 Task: Open Card Fitness Review in Board Public Affairs Campaign Management to Workspace Change Management Consulting and add a team member Softage.2@softage.net, a label Orange, a checklist Embroidery, an attachment from your computer, a color Orange and finally, add a card description 'Research and apply for relevant industry certifications' and a comment 'We should approach this task with a sense of ownership, taking pride in our work and its impact on the project.'. Add a start date 'Jan 02, 1900' with a due date 'Jan 09, 1900'
Action: Mouse moved to (76, 320)
Screenshot: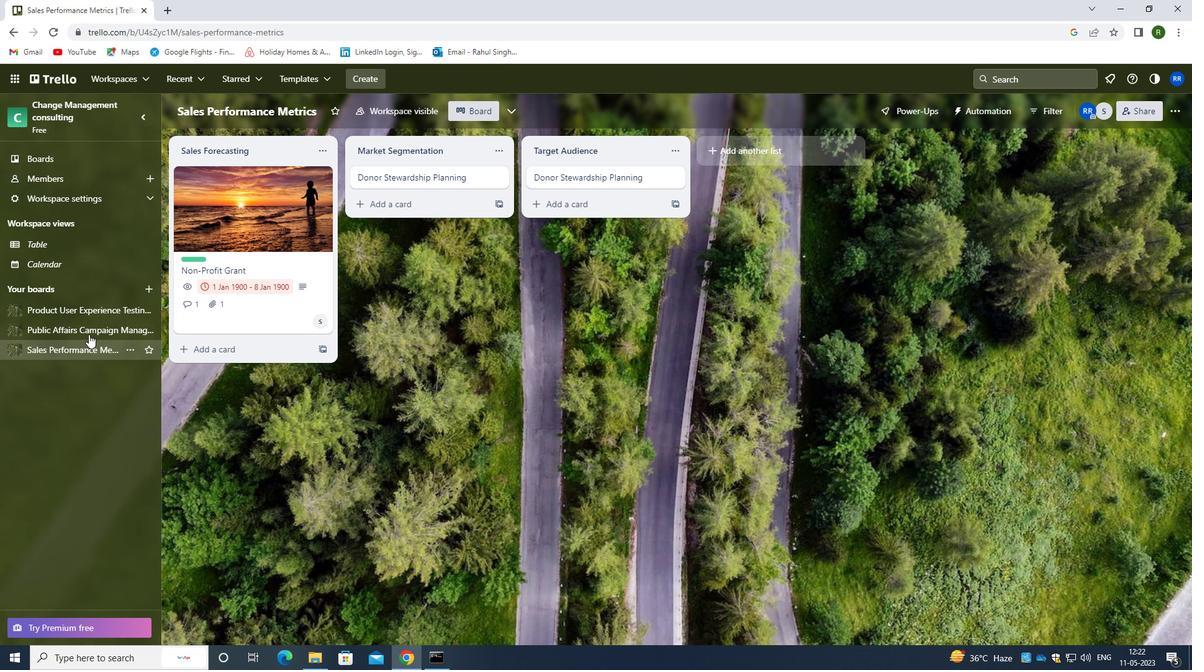 
Action: Mouse pressed left at (76, 320)
Screenshot: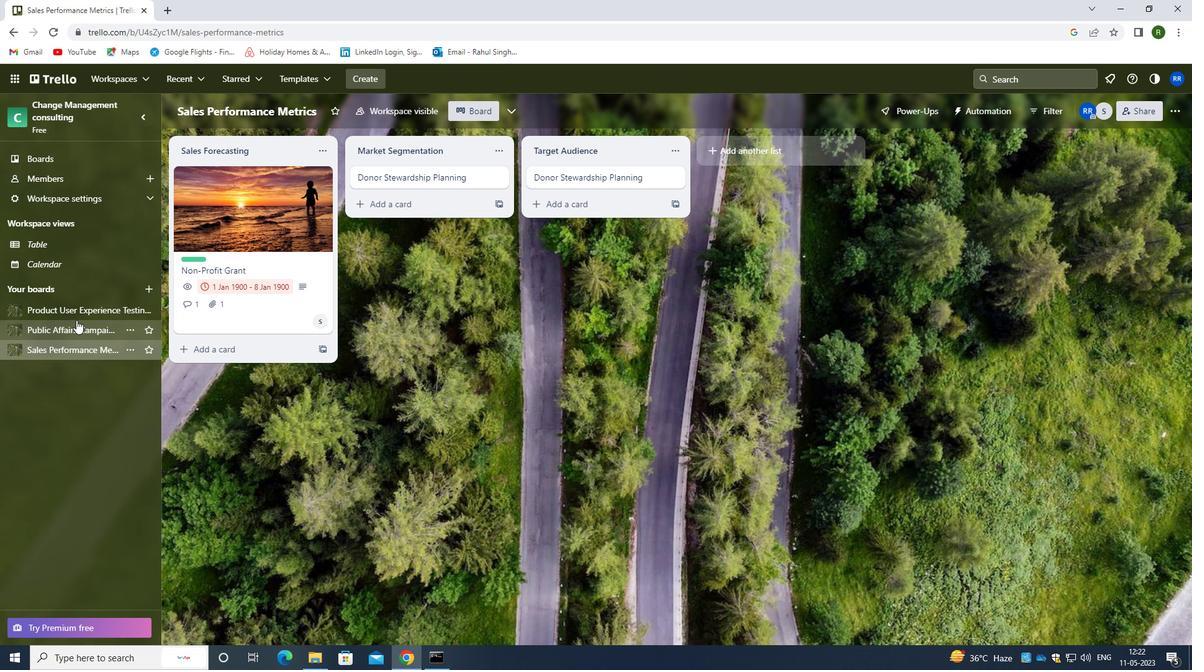 
Action: Mouse moved to (319, 176)
Screenshot: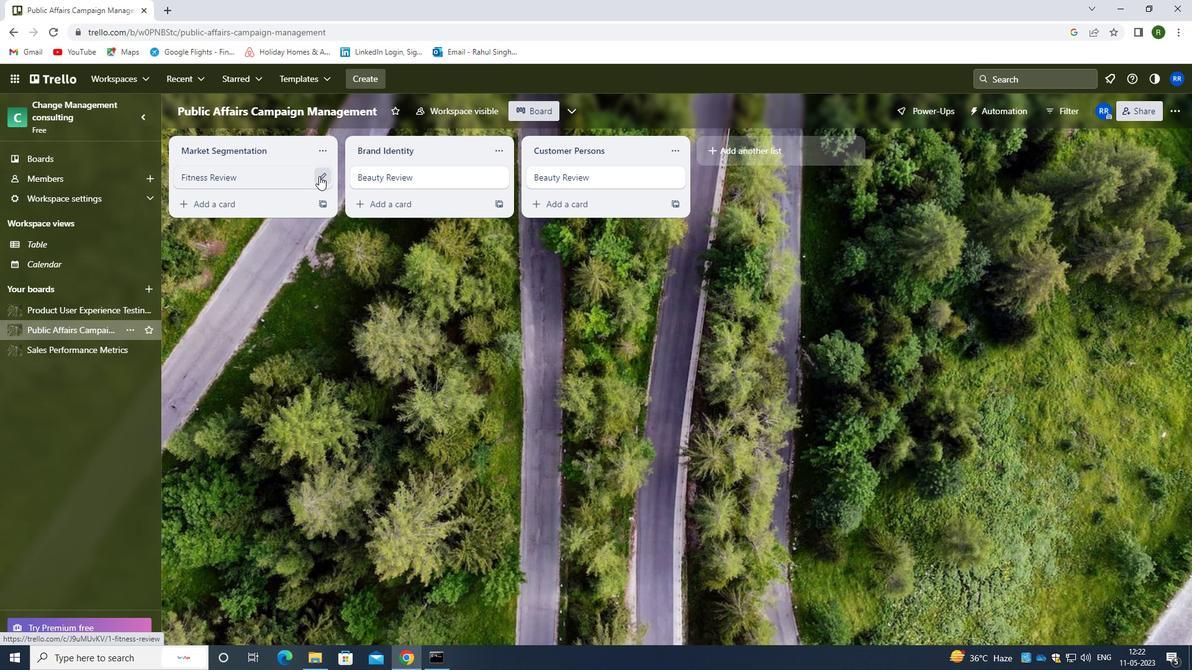 
Action: Mouse pressed left at (319, 176)
Screenshot: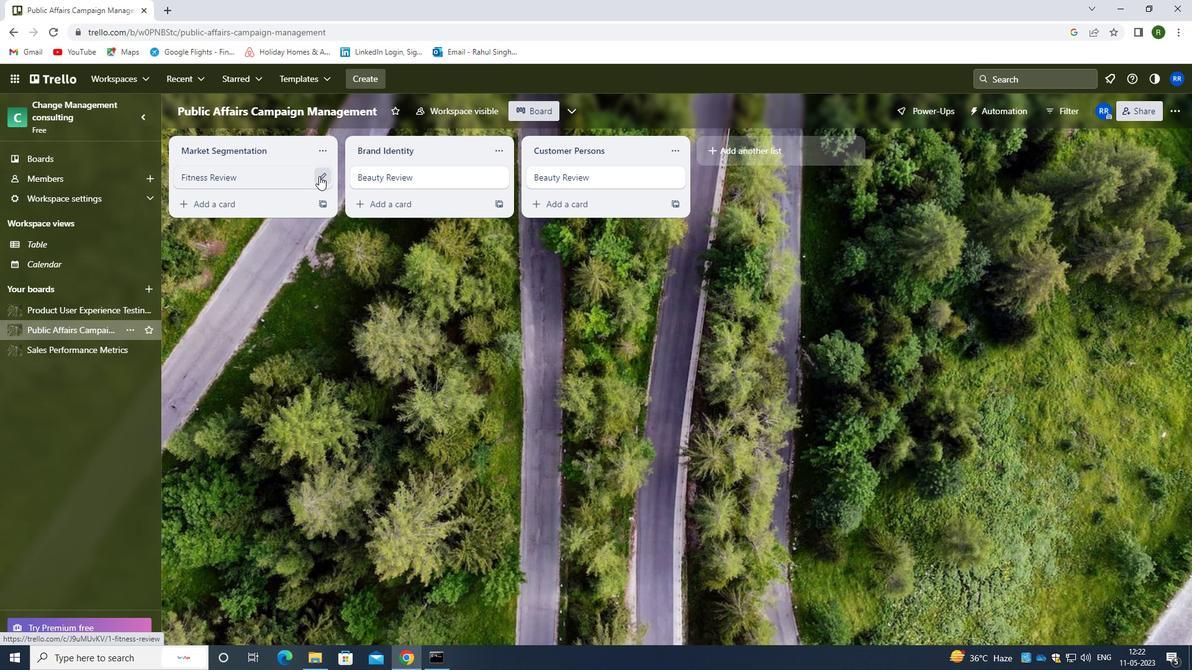 
Action: Mouse moved to (388, 181)
Screenshot: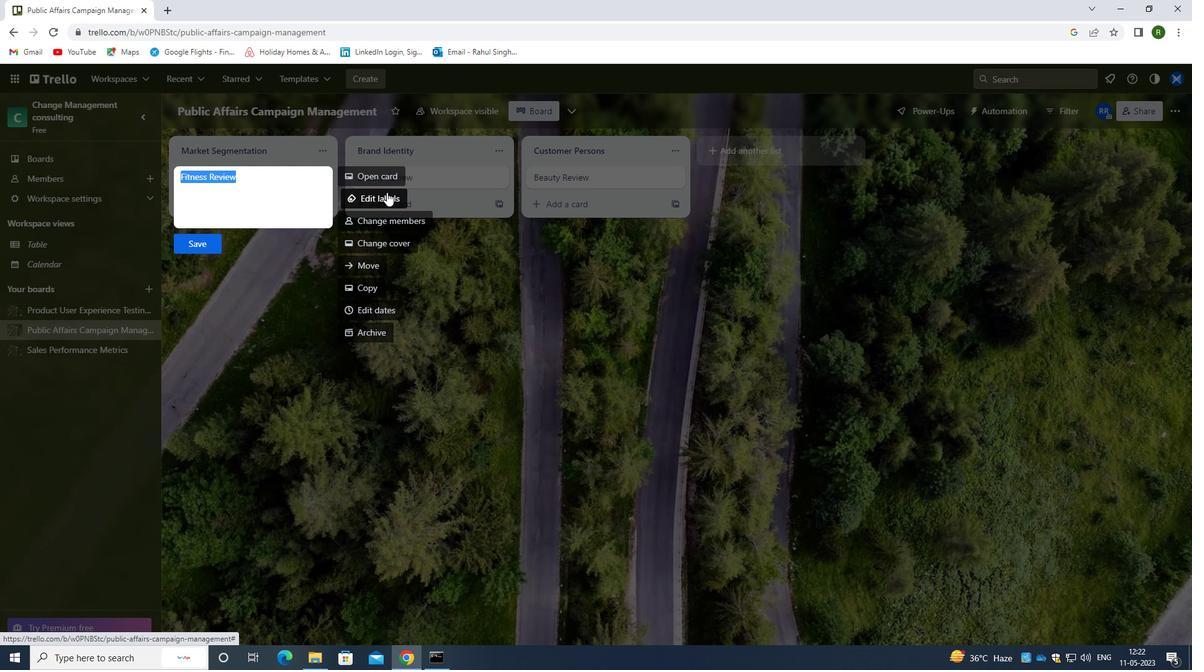 
Action: Mouse pressed left at (388, 181)
Screenshot: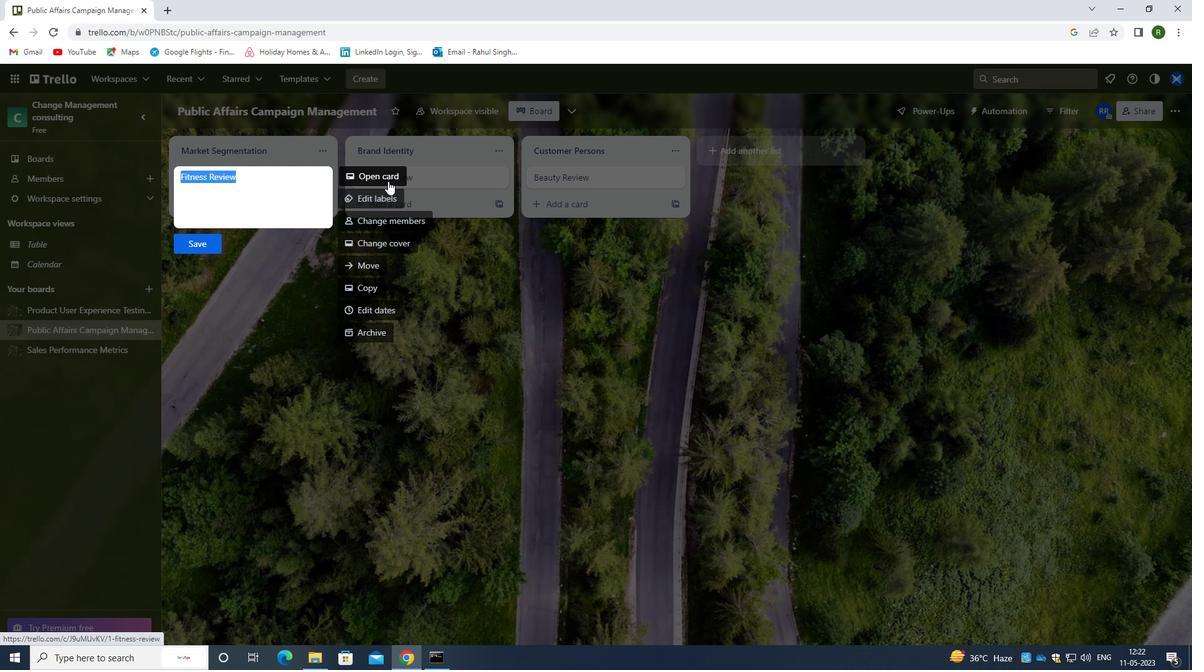 
Action: Mouse moved to (743, 172)
Screenshot: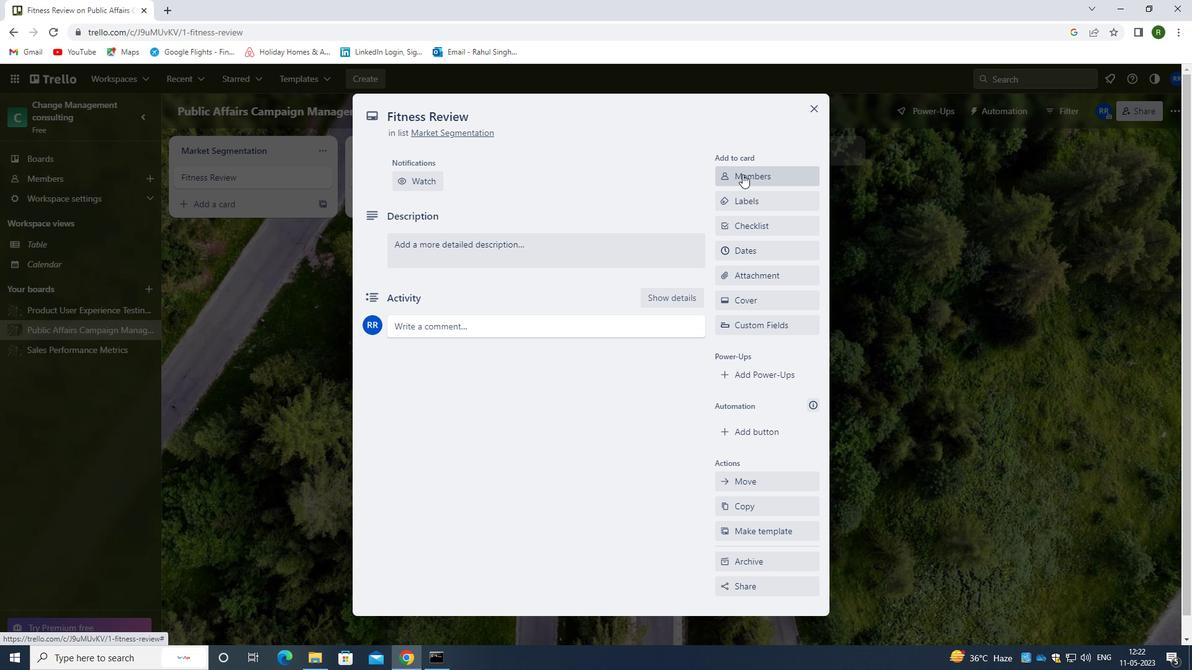
Action: Mouse pressed left at (743, 172)
Screenshot: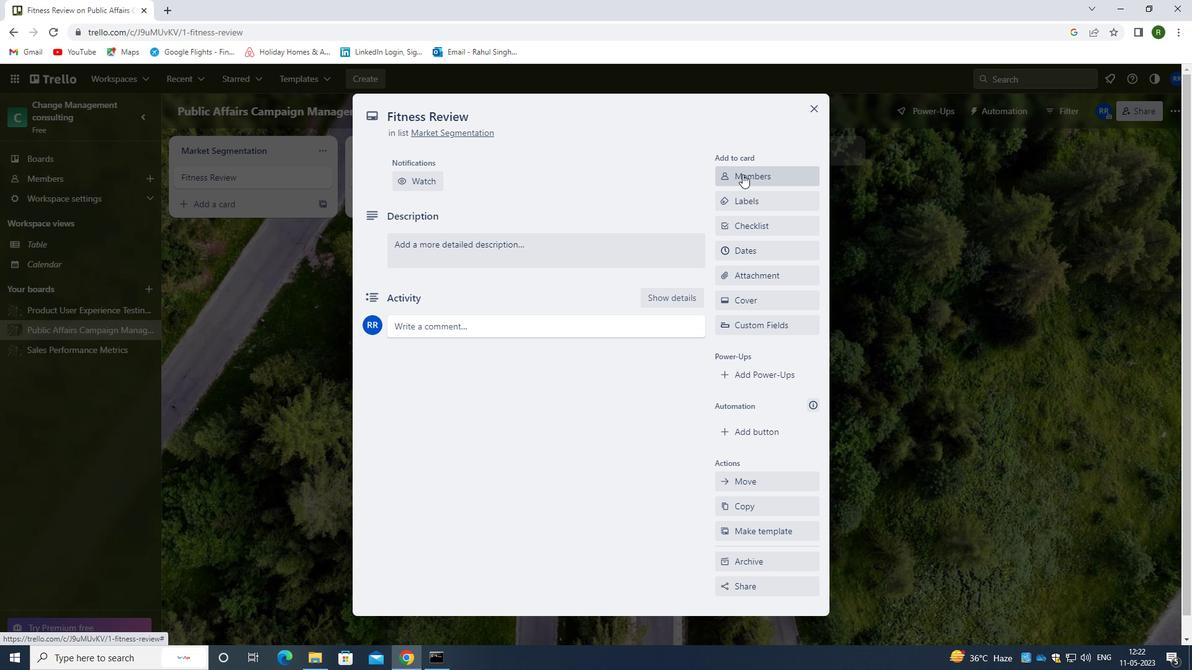 
Action: Mouse moved to (747, 230)
Screenshot: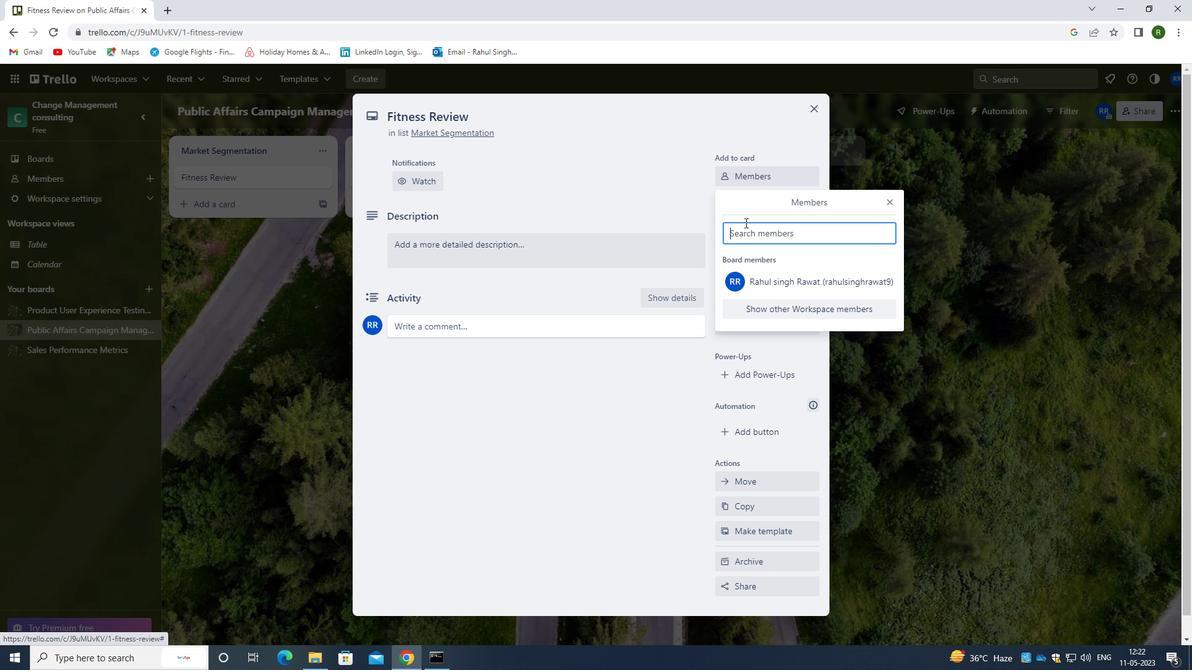 
Action: Mouse pressed left at (747, 230)
Screenshot: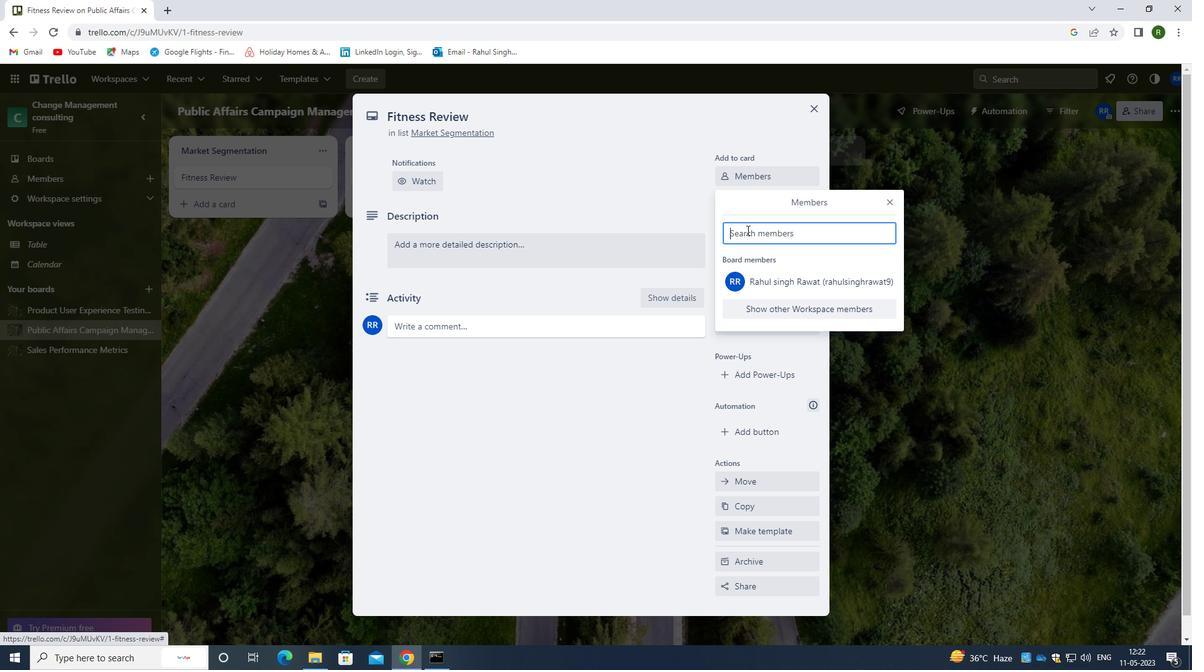 
Action: Mouse moved to (684, 203)
Screenshot: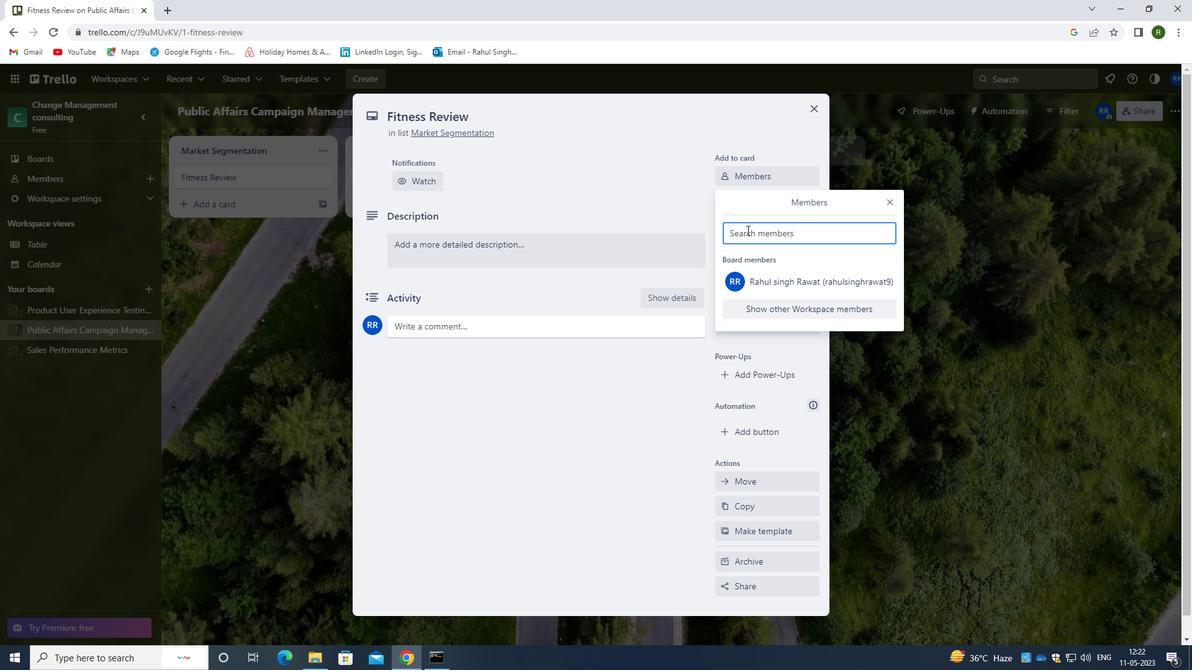 
Action: Key pressed <Key.caps_lock>s<Key.caps_lock>oftage.2<Key.shift>@SOFTAGE.NET
Screenshot: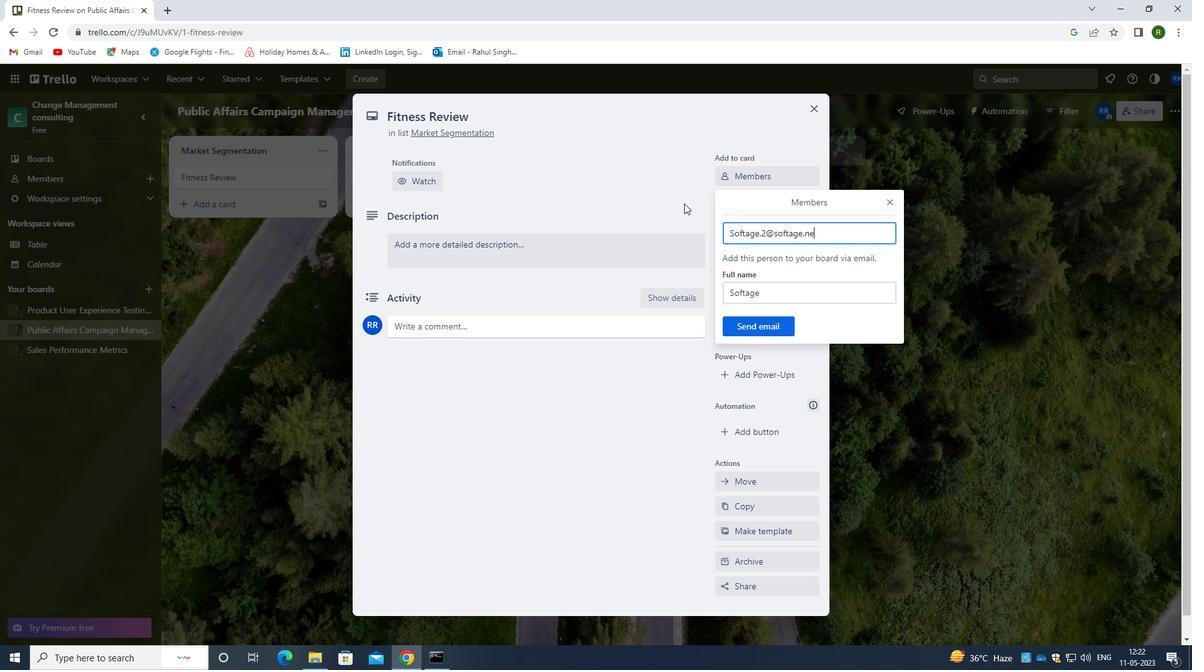
Action: Mouse moved to (772, 326)
Screenshot: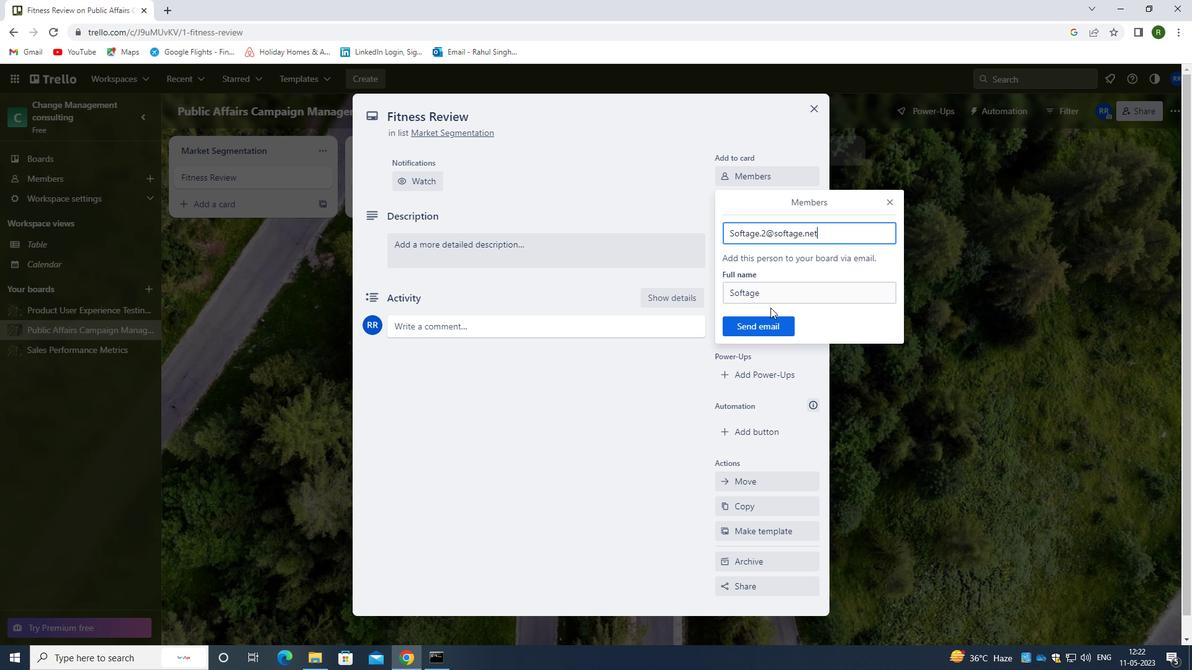 
Action: Mouse pressed left at (772, 326)
Screenshot: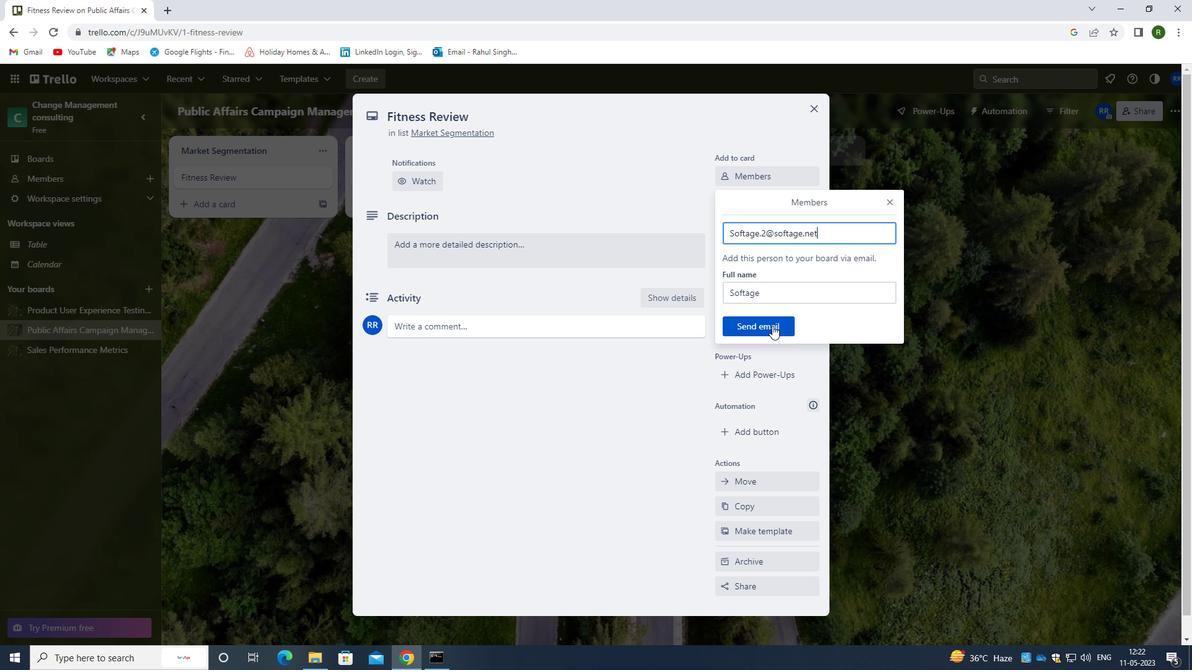 
Action: Mouse moved to (744, 247)
Screenshot: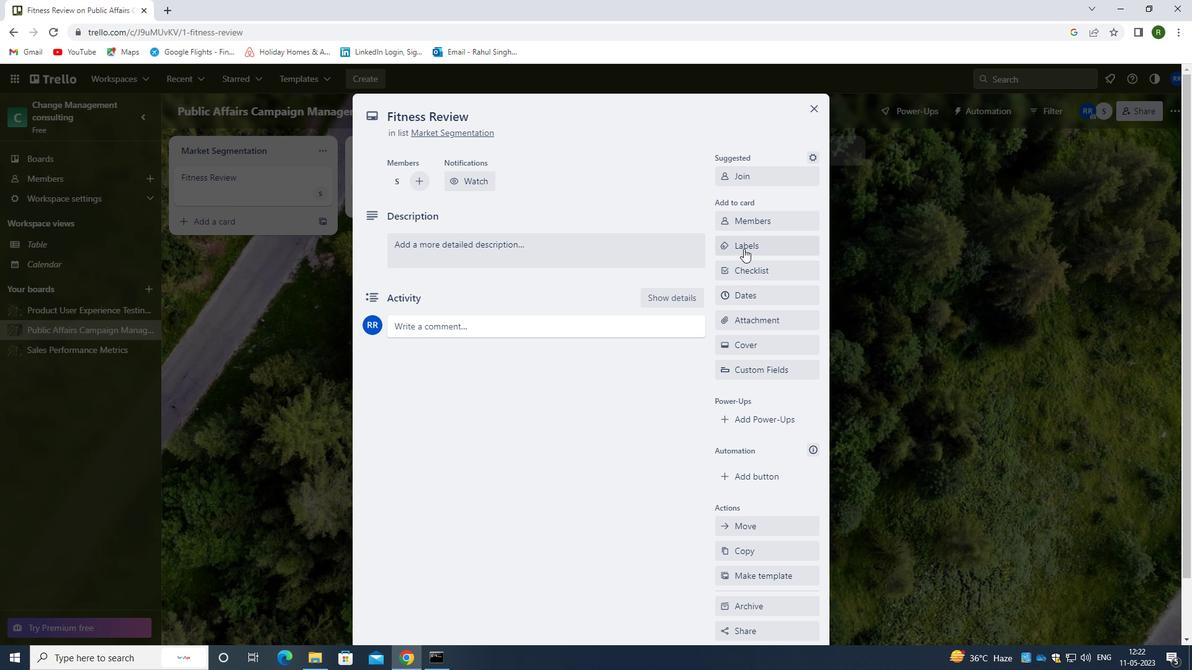 
Action: Mouse pressed left at (744, 247)
Screenshot: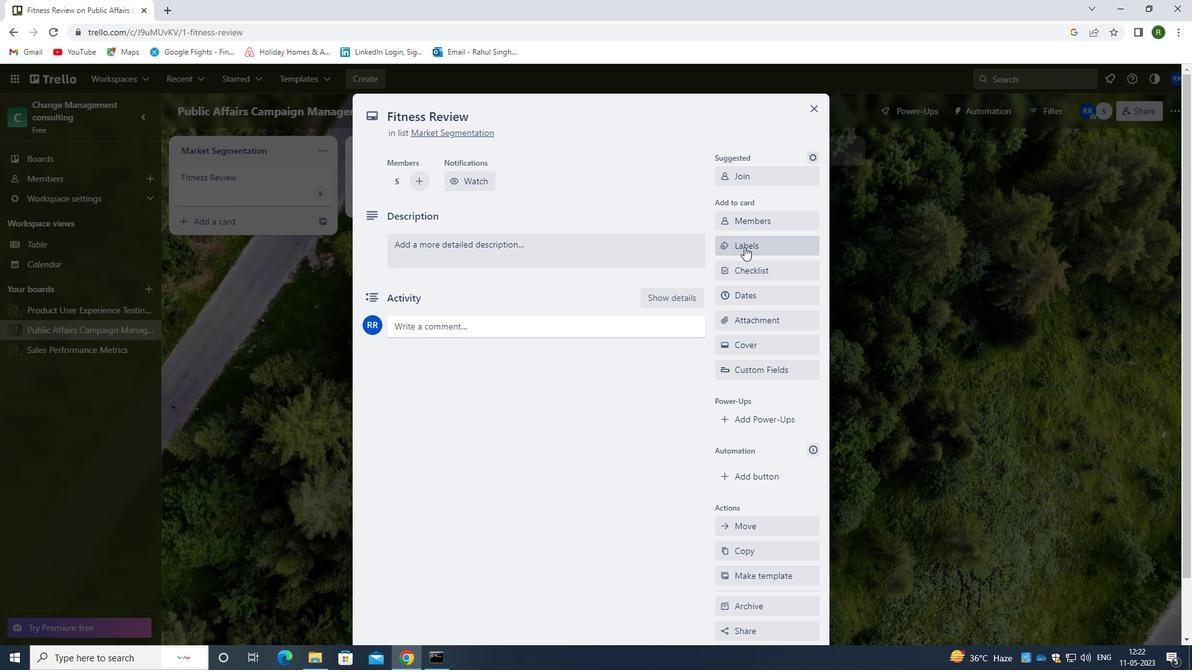 
Action: Mouse moved to (747, 293)
Screenshot: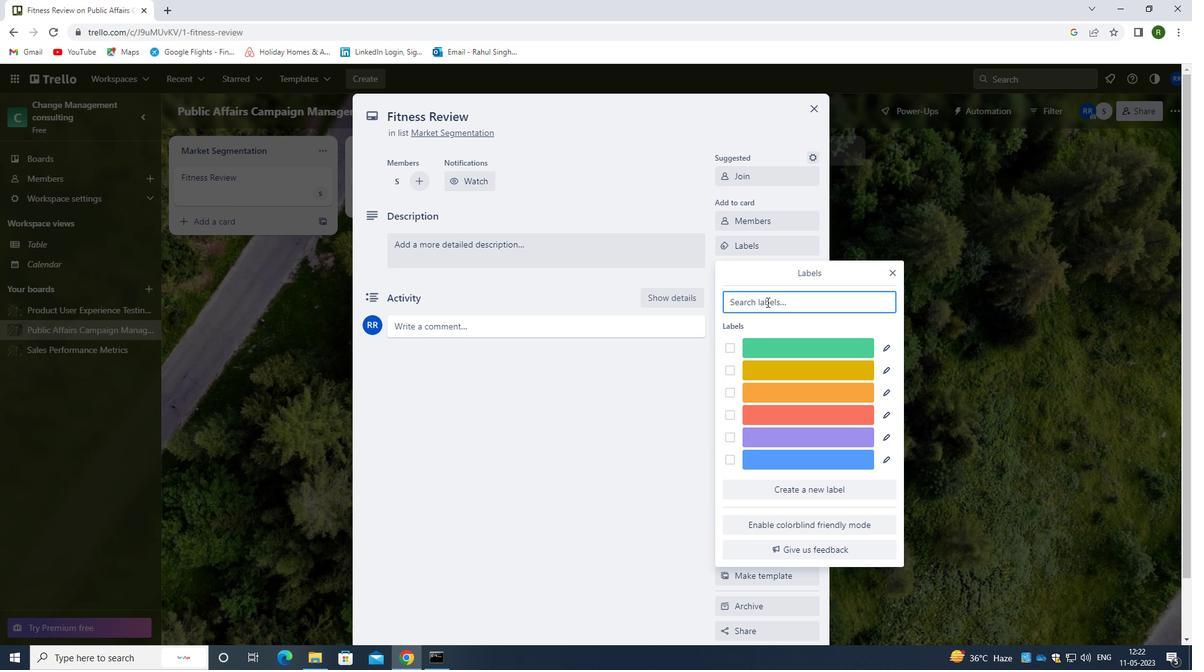 
Action: Key pressed <Key.caps_lock>O<Key.caps_lock>RANGE
Screenshot: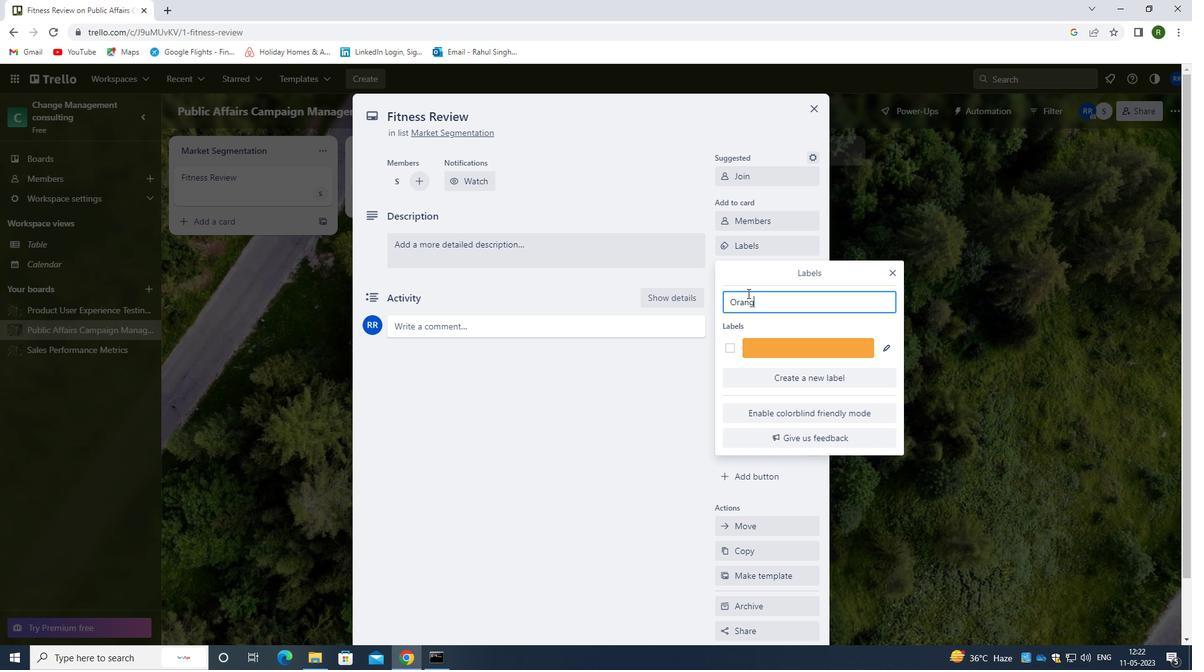 
Action: Mouse moved to (732, 346)
Screenshot: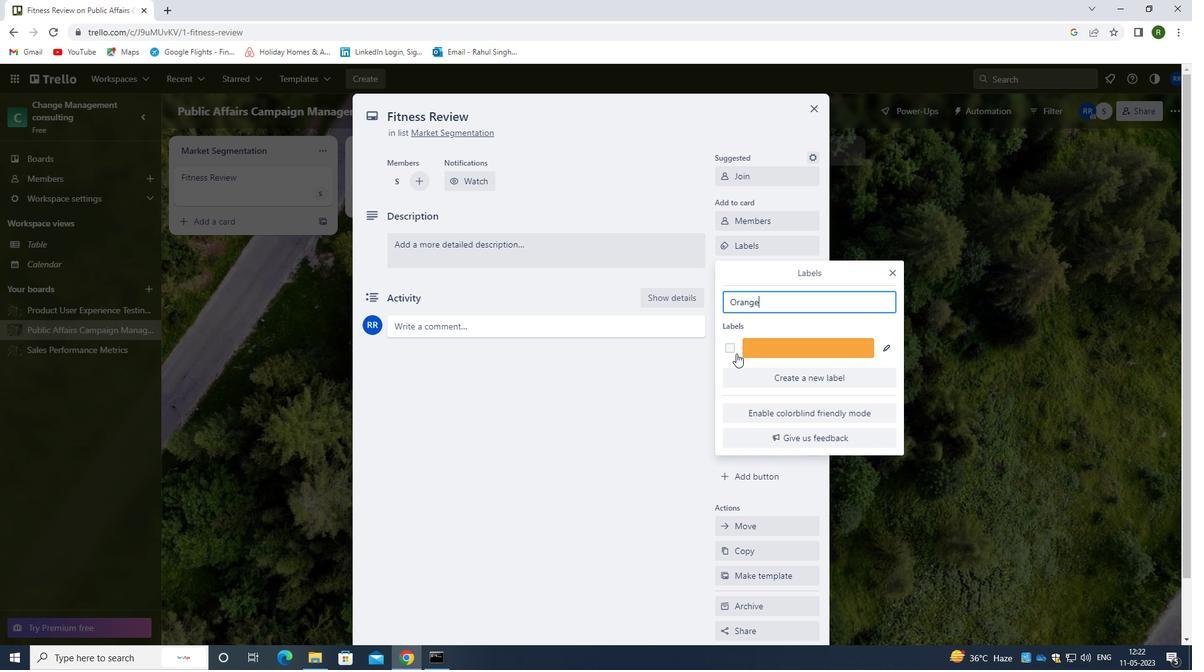 
Action: Mouse pressed left at (732, 346)
Screenshot: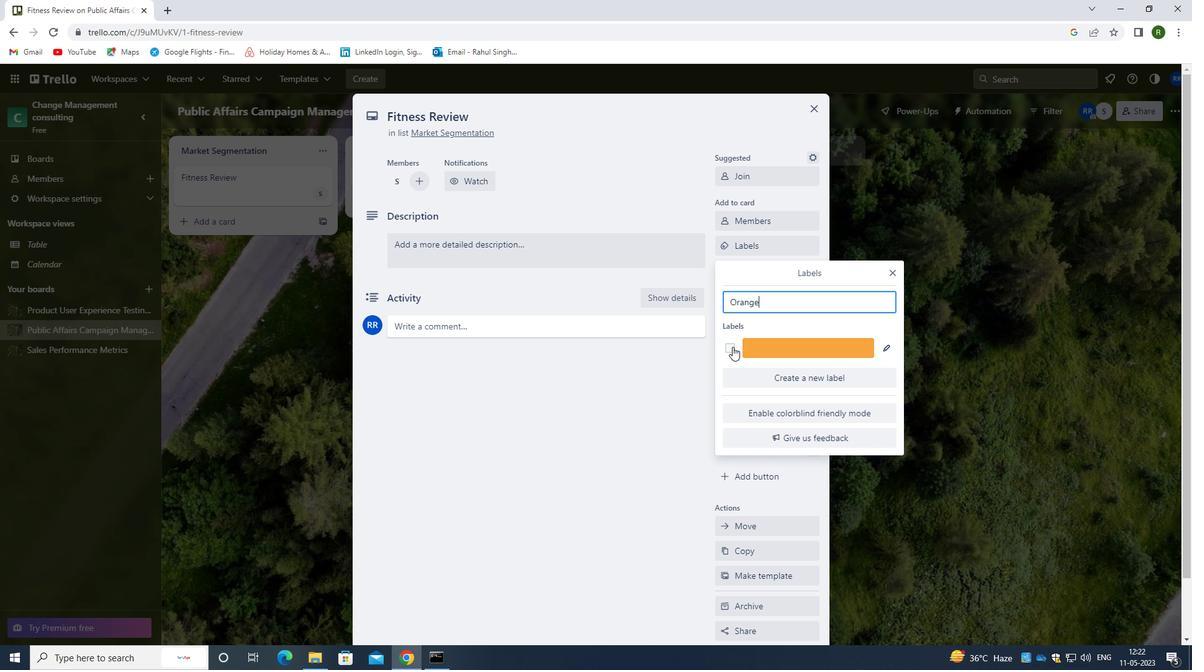 
Action: Mouse moved to (896, 273)
Screenshot: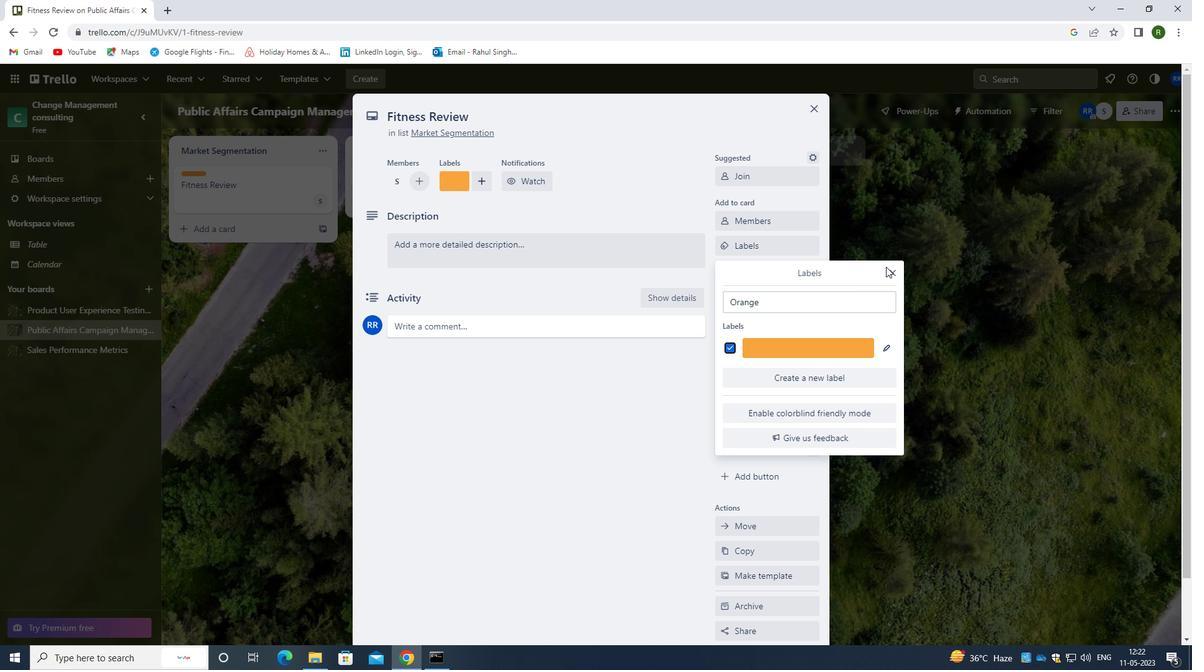 
Action: Mouse pressed left at (896, 273)
Screenshot: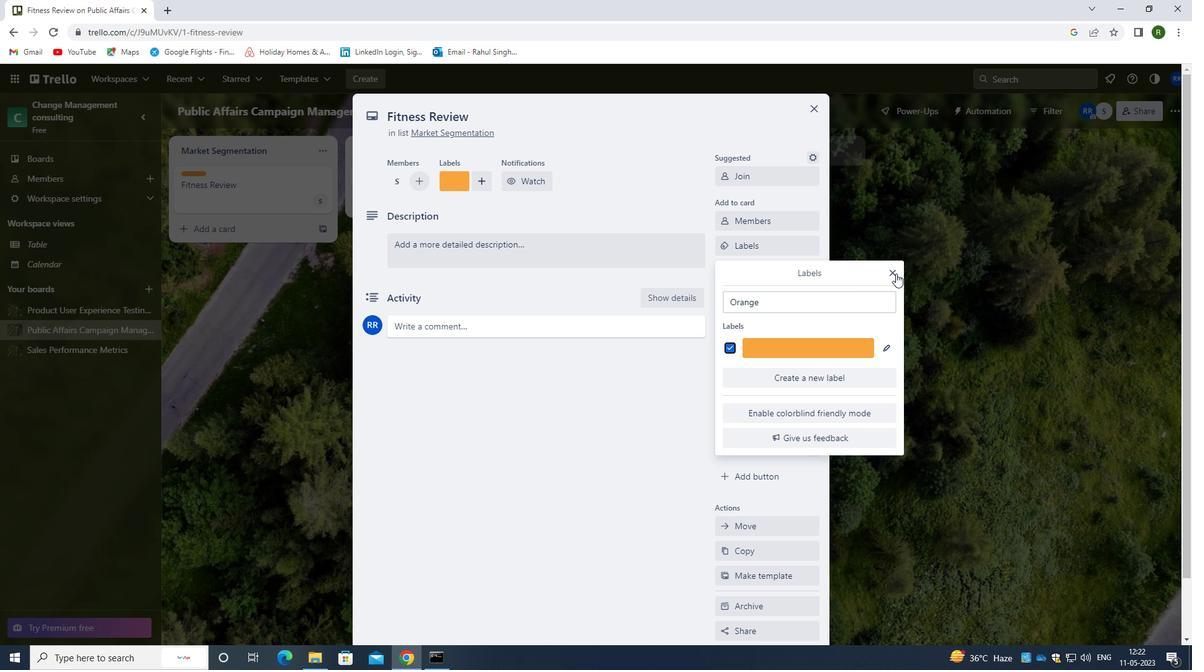 
Action: Mouse moved to (761, 270)
Screenshot: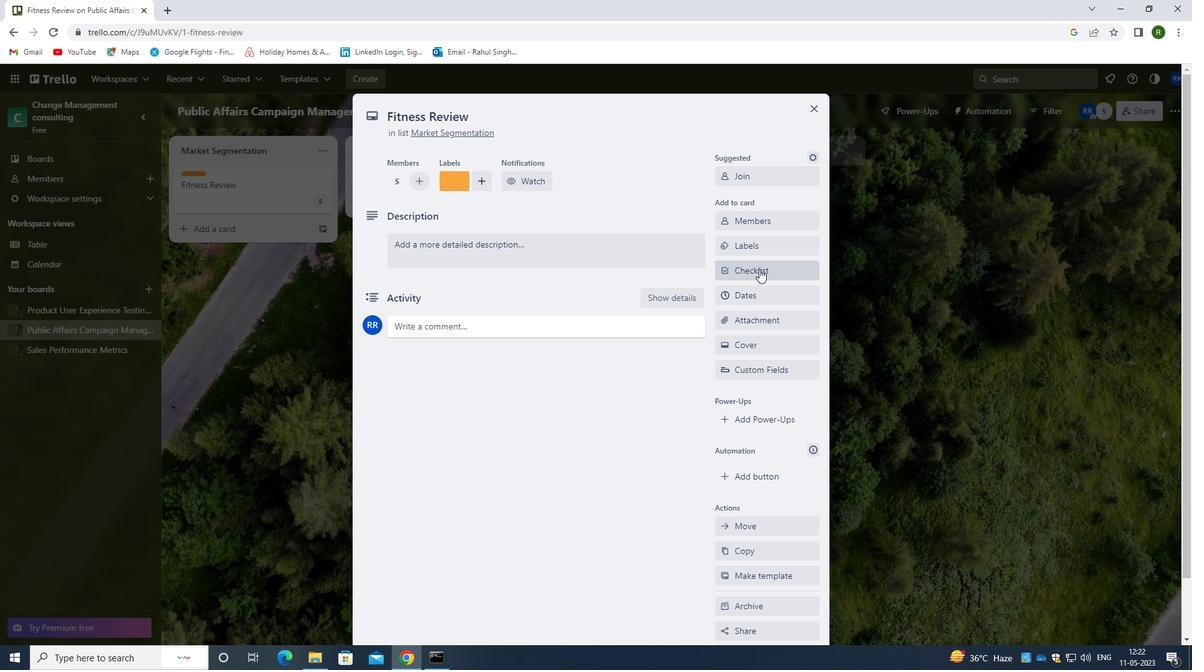 
Action: Mouse pressed left at (761, 270)
Screenshot: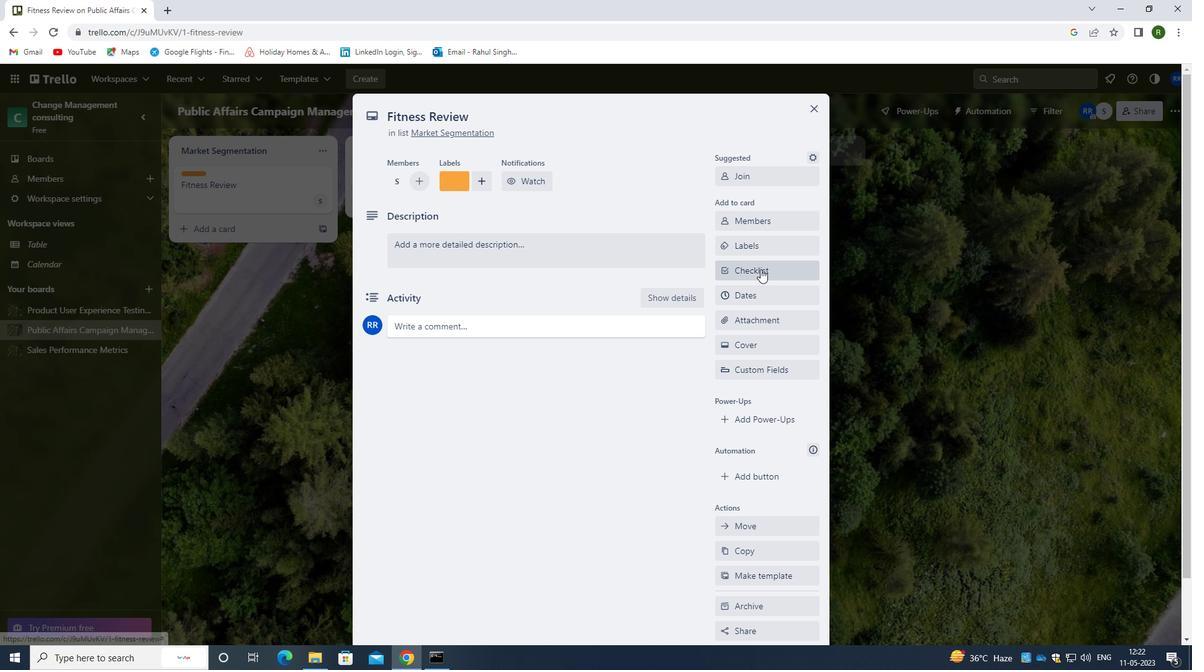 
Action: Mouse moved to (782, 331)
Screenshot: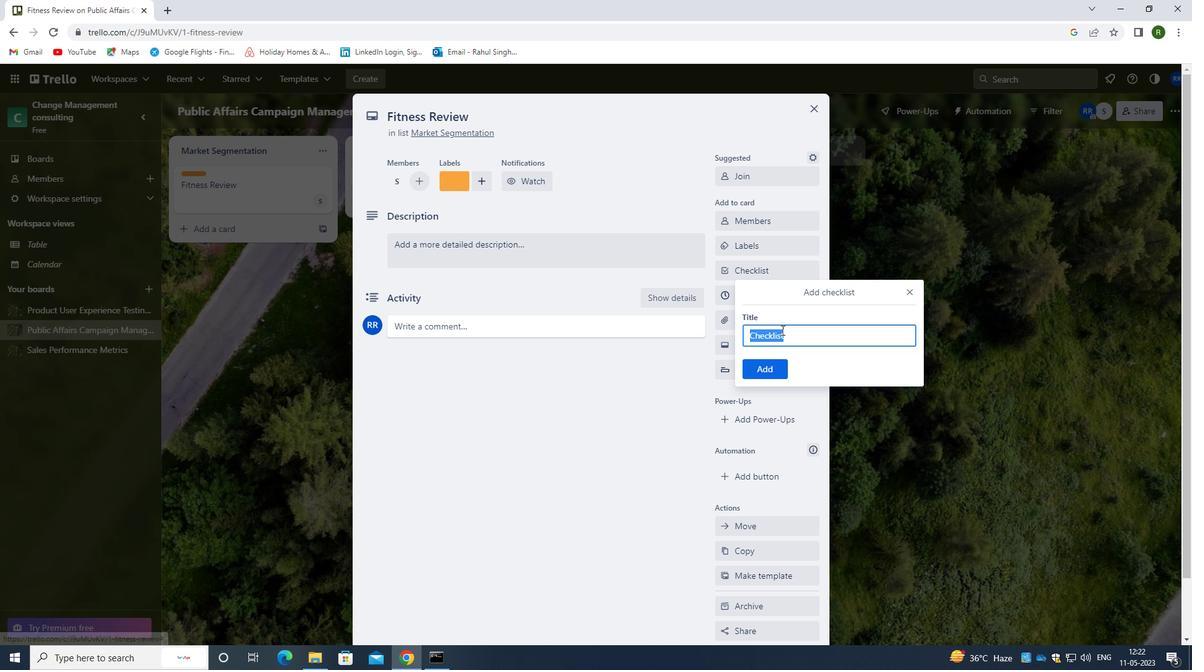
Action: Key pressed <Key.backspace><Key.caps_lock>E<Key.caps_lock>MBROIDERY
Screenshot: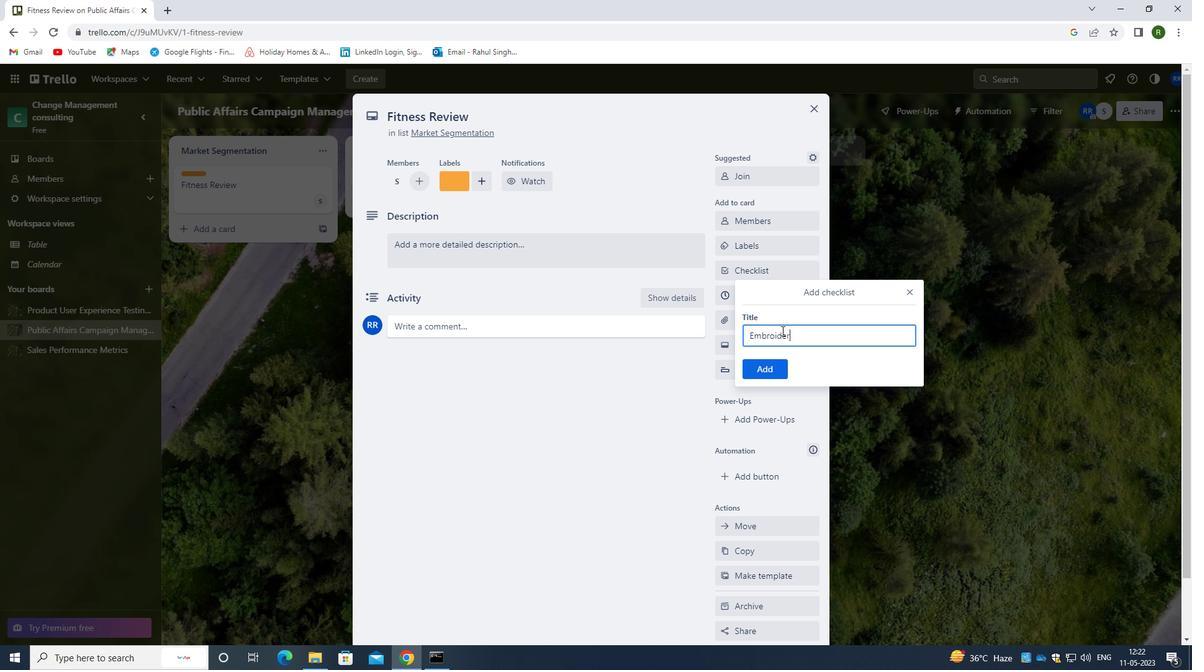 
Action: Mouse moved to (770, 374)
Screenshot: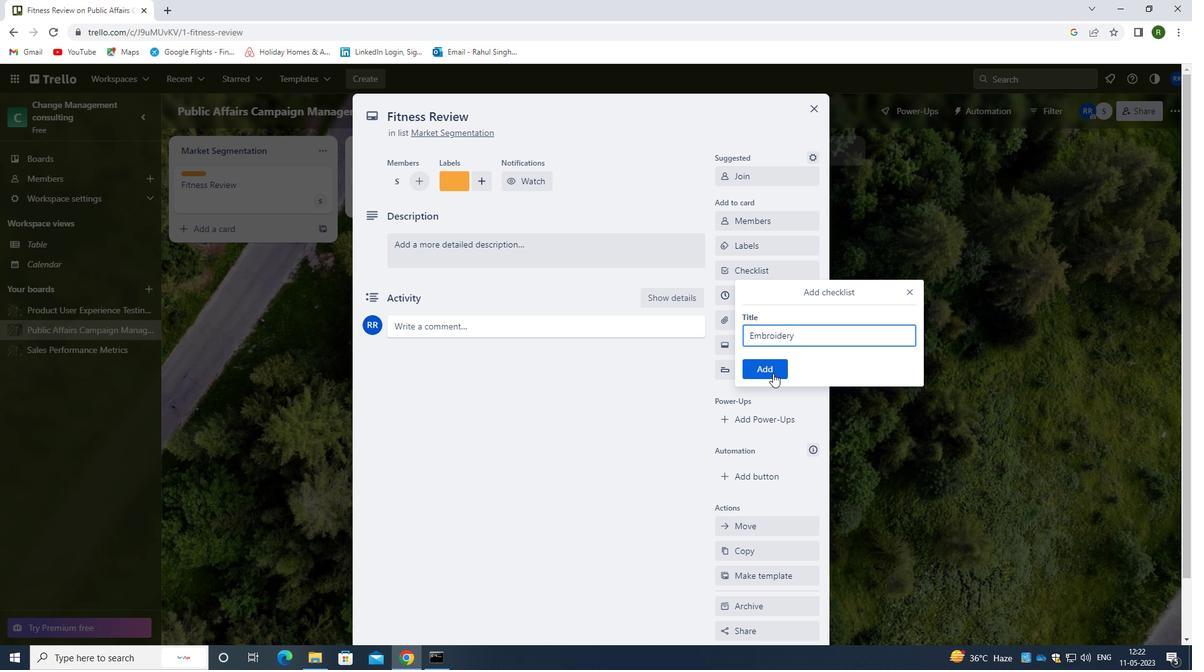 
Action: Mouse pressed left at (770, 374)
Screenshot: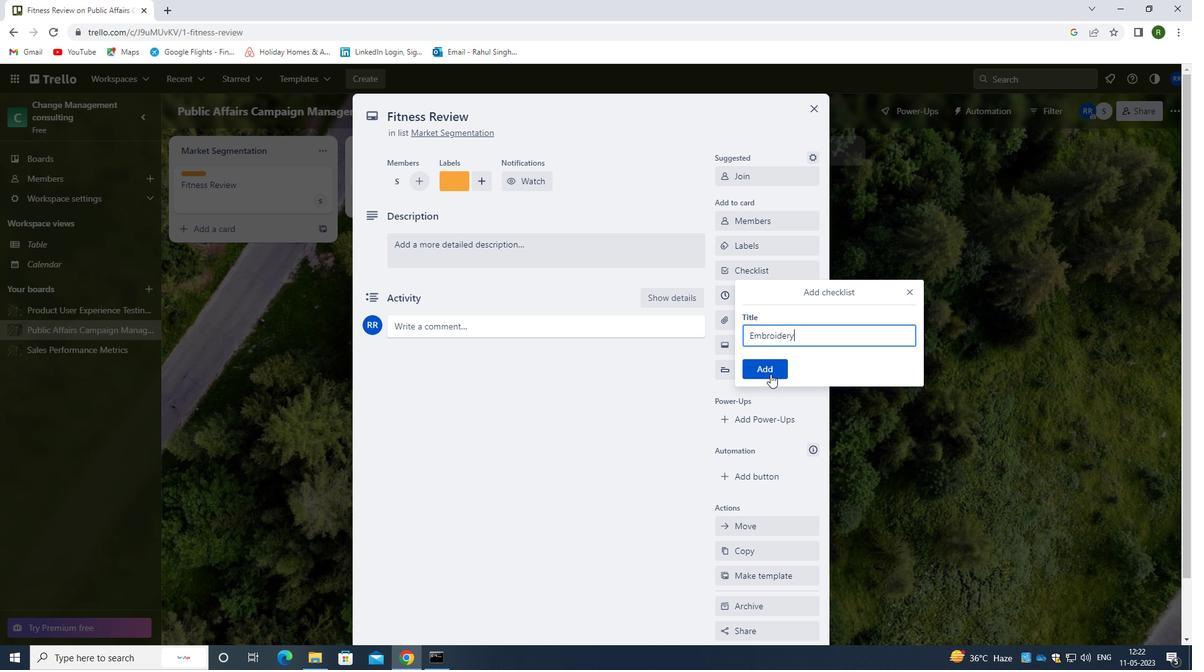 
Action: Mouse moved to (762, 319)
Screenshot: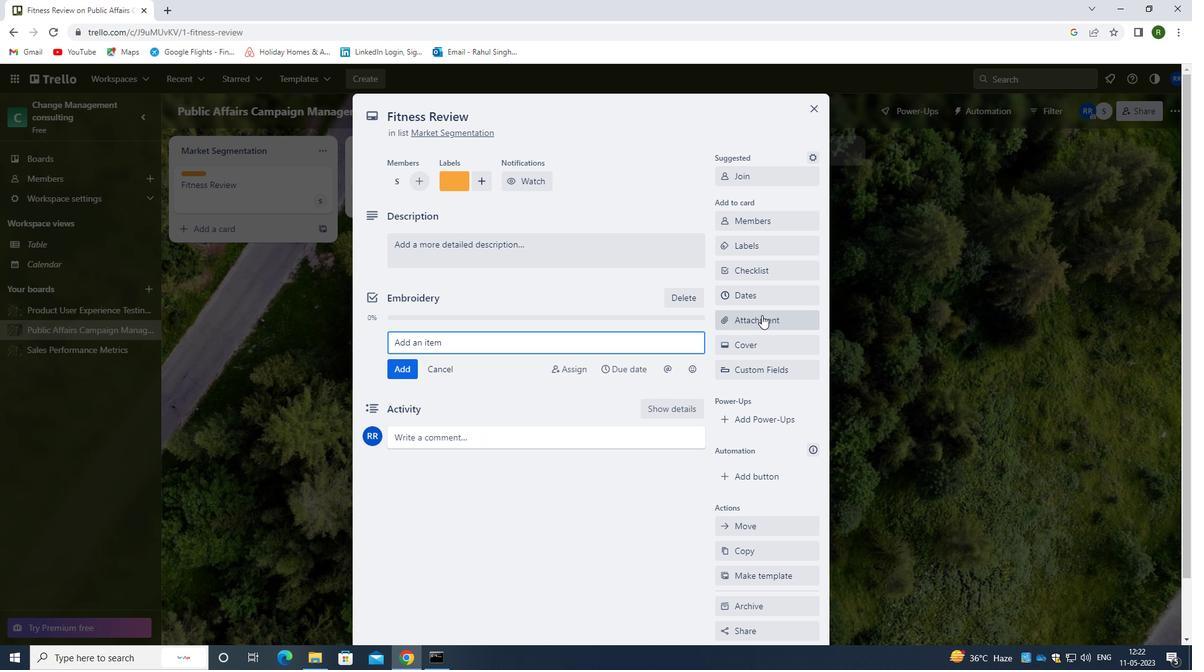 
Action: Mouse pressed left at (762, 319)
Screenshot: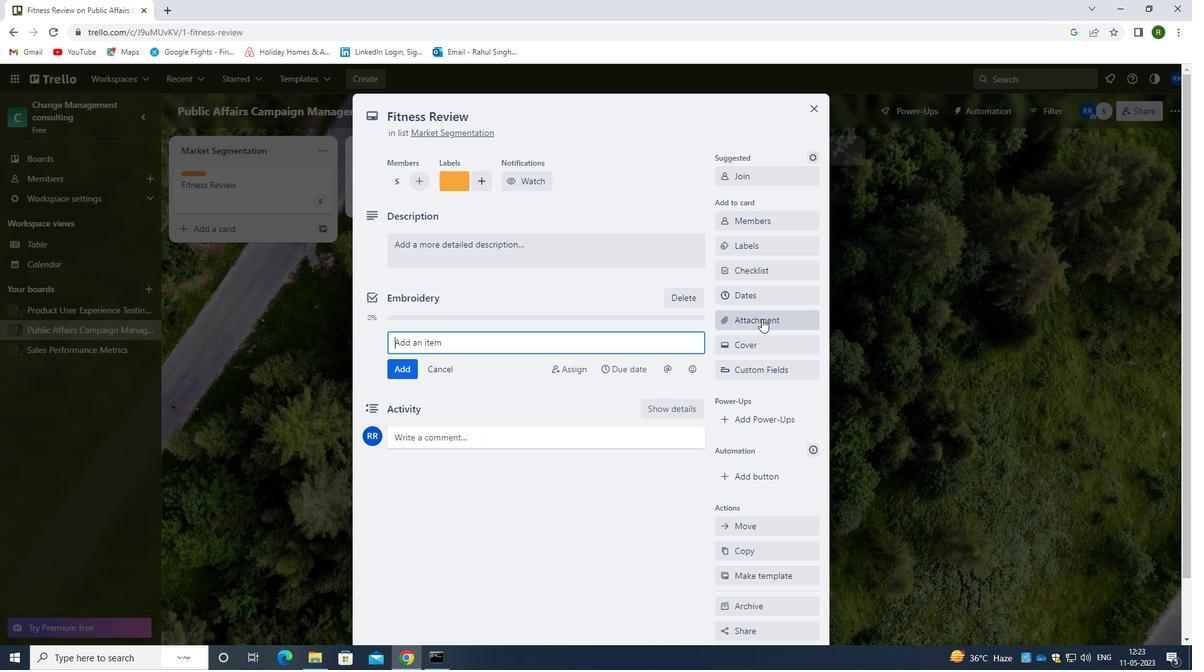 
Action: Mouse moved to (754, 374)
Screenshot: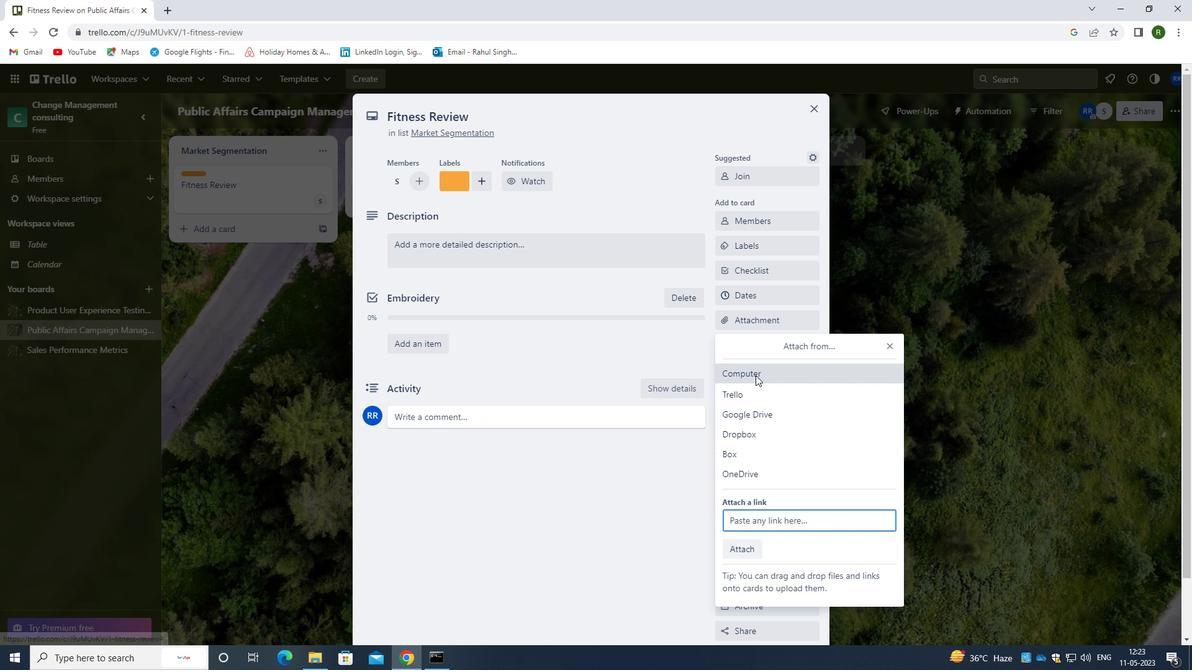 
Action: Mouse pressed left at (754, 374)
Screenshot: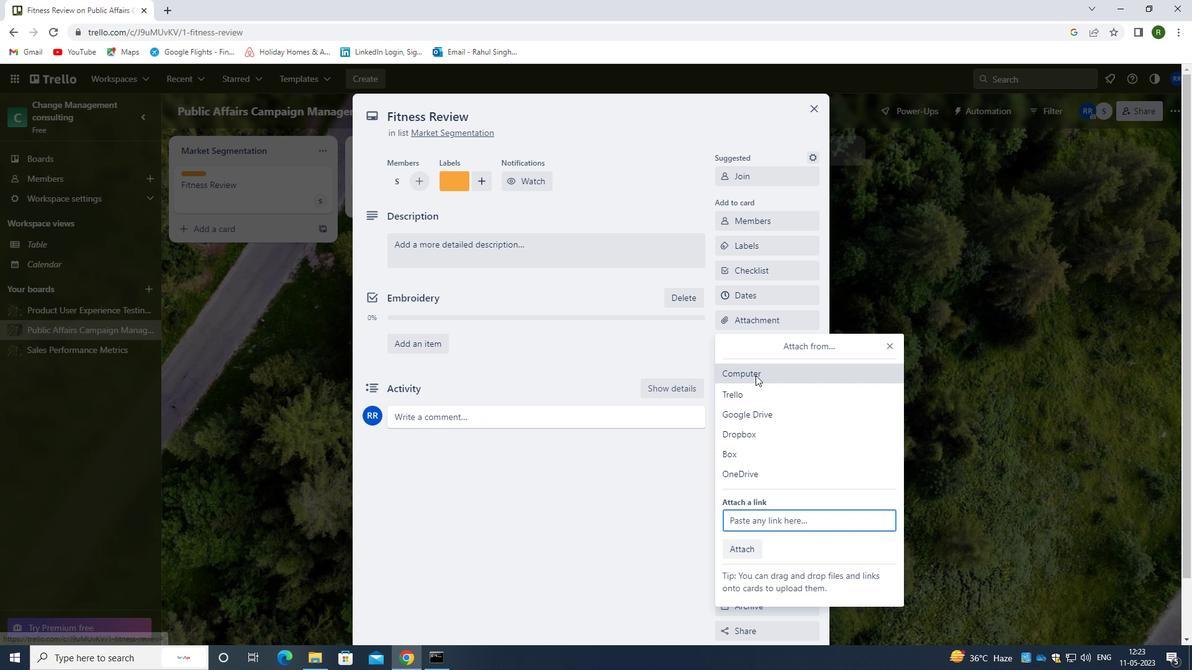 
Action: Mouse moved to (218, 131)
Screenshot: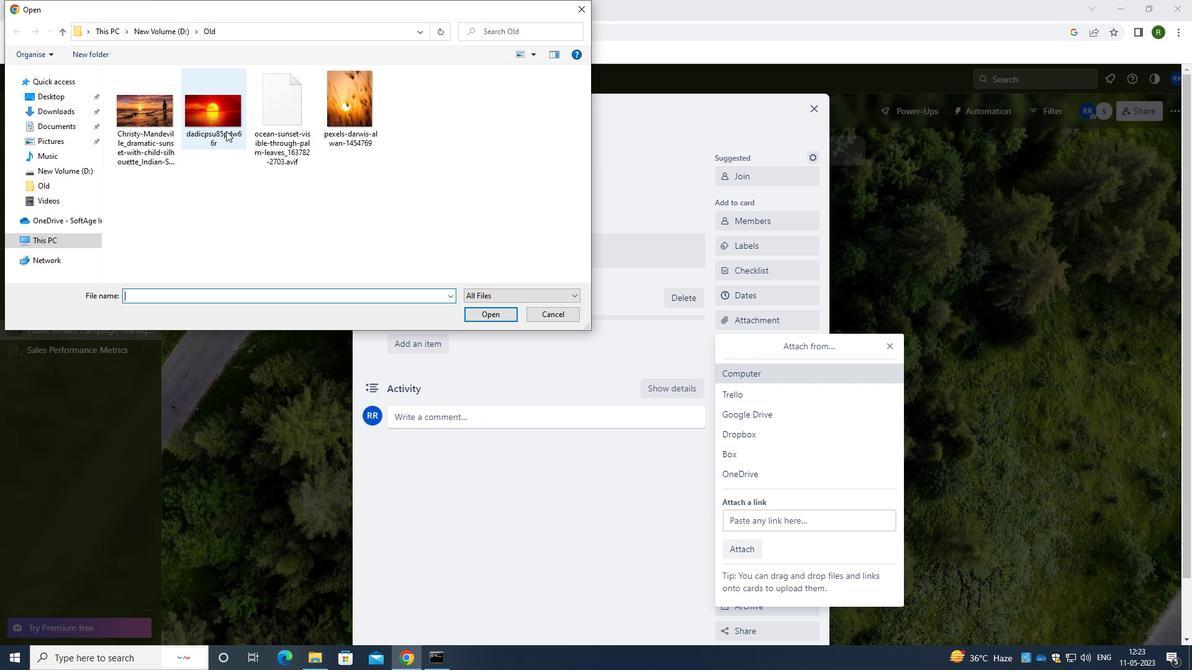 
Action: Mouse pressed left at (218, 131)
Screenshot: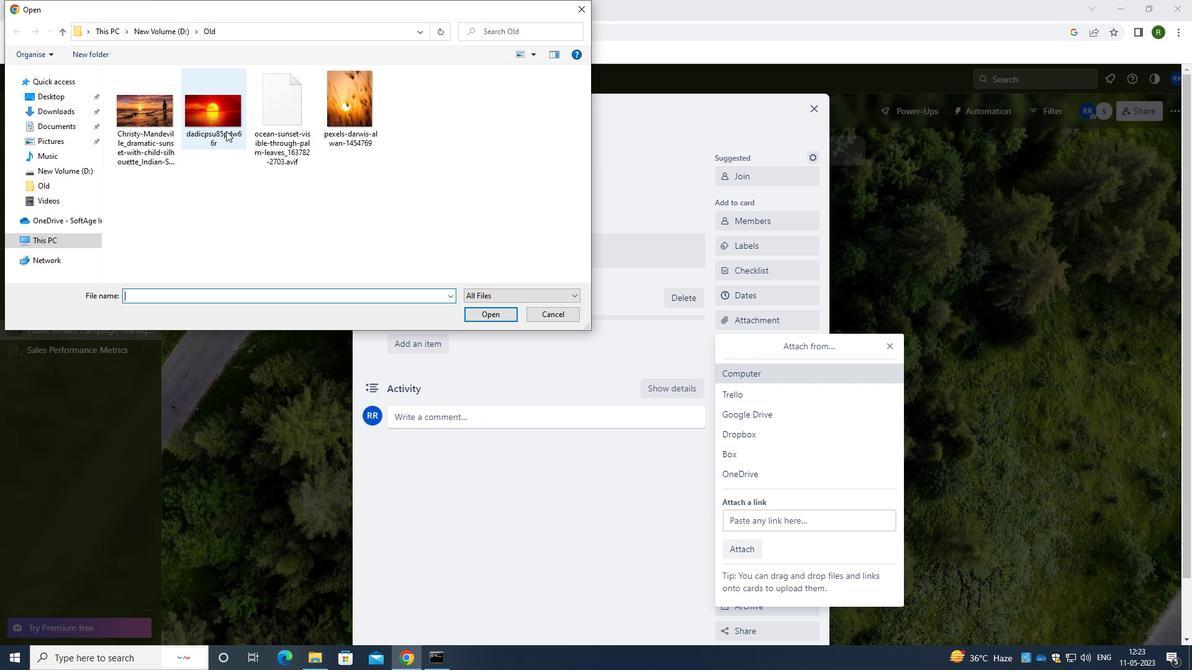 
Action: Mouse moved to (498, 313)
Screenshot: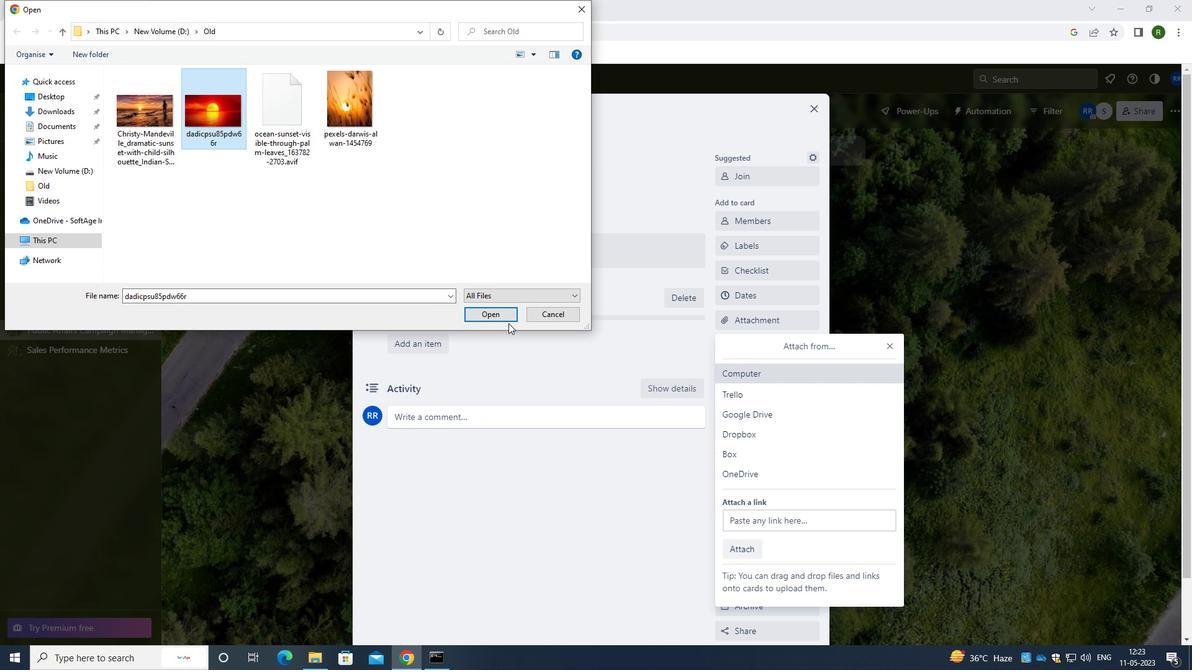 
Action: Mouse pressed left at (498, 313)
Screenshot: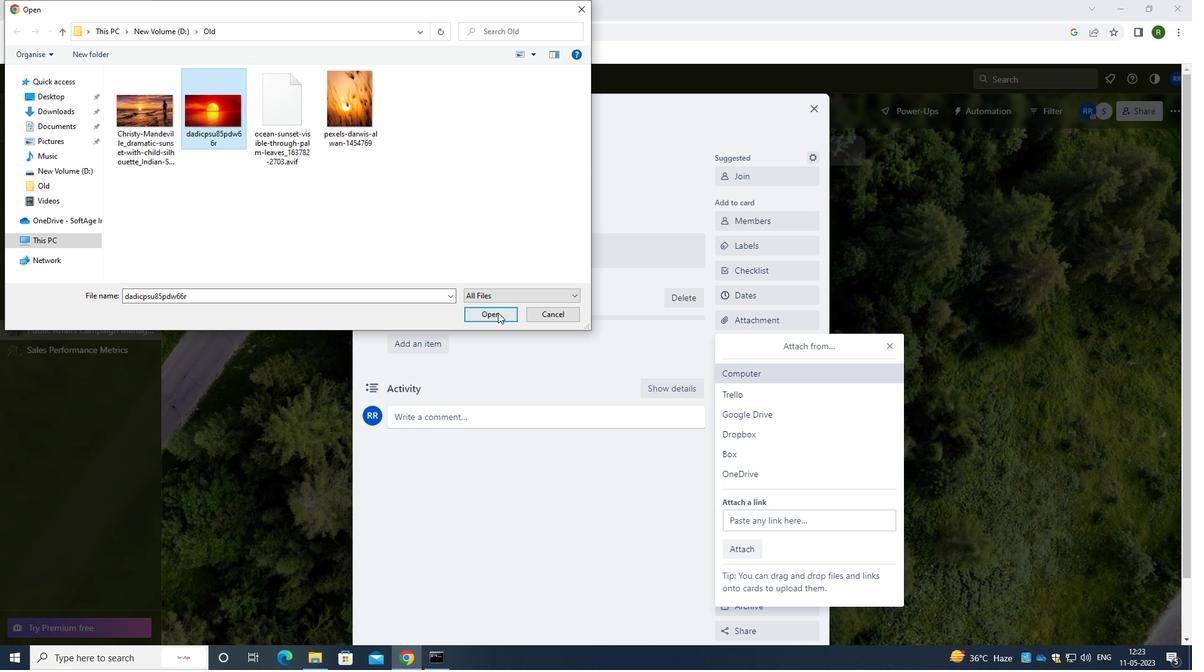 
Action: Mouse moved to (661, 396)
Screenshot: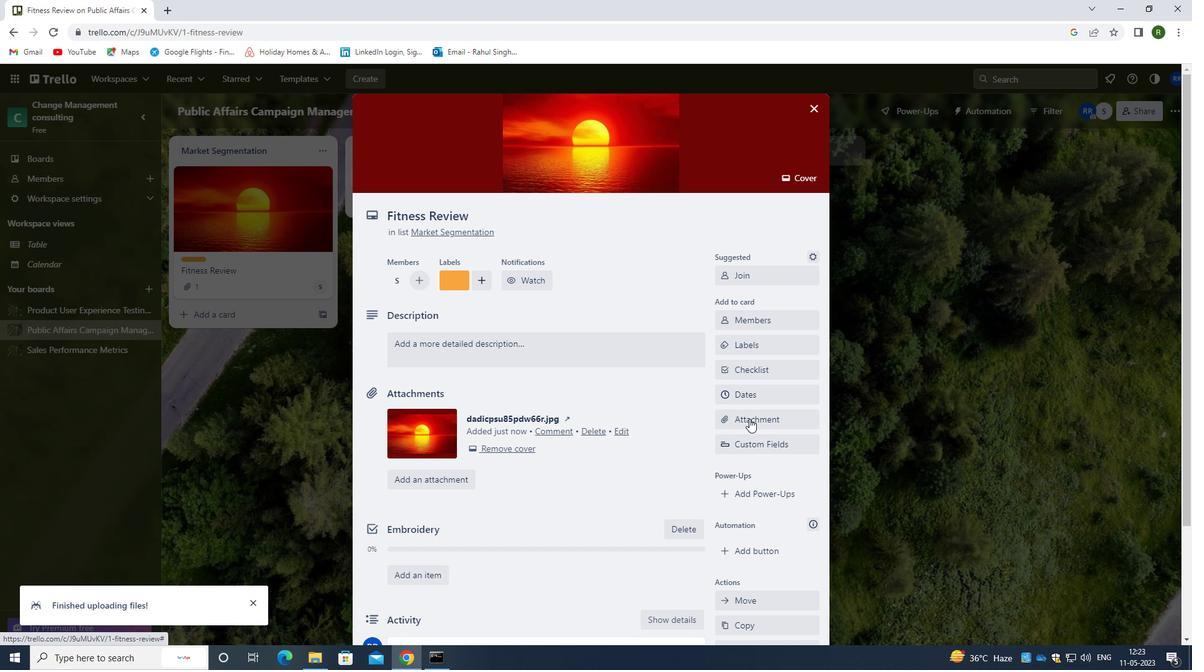 
Action: Mouse scrolled (661, 395) with delta (0, 0)
Screenshot: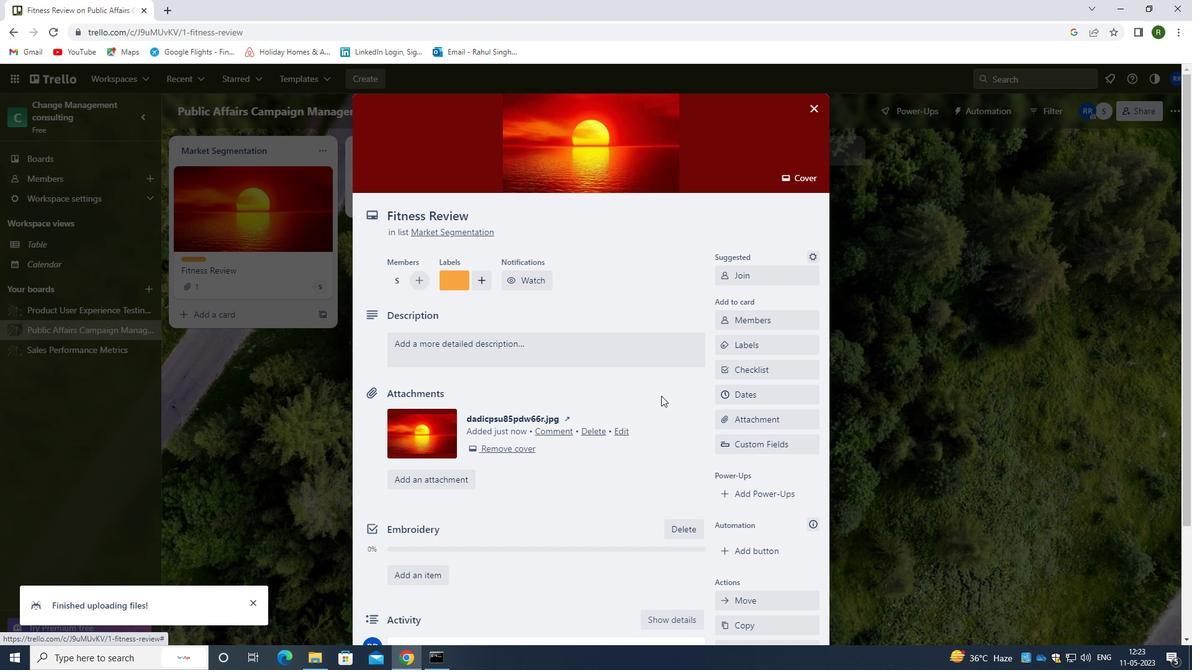 
Action: Mouse scrolled (661, 395) with delta (0, 0)
Screenshot: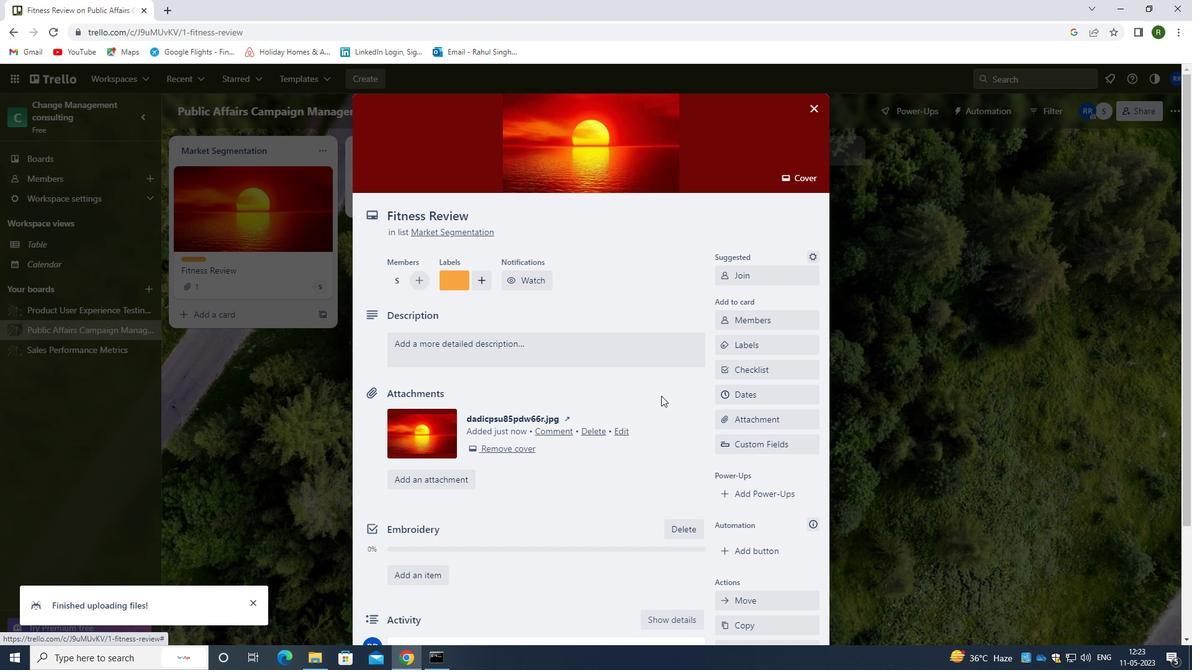 
Action: Mouse moved to (470, 218)
Screenshot: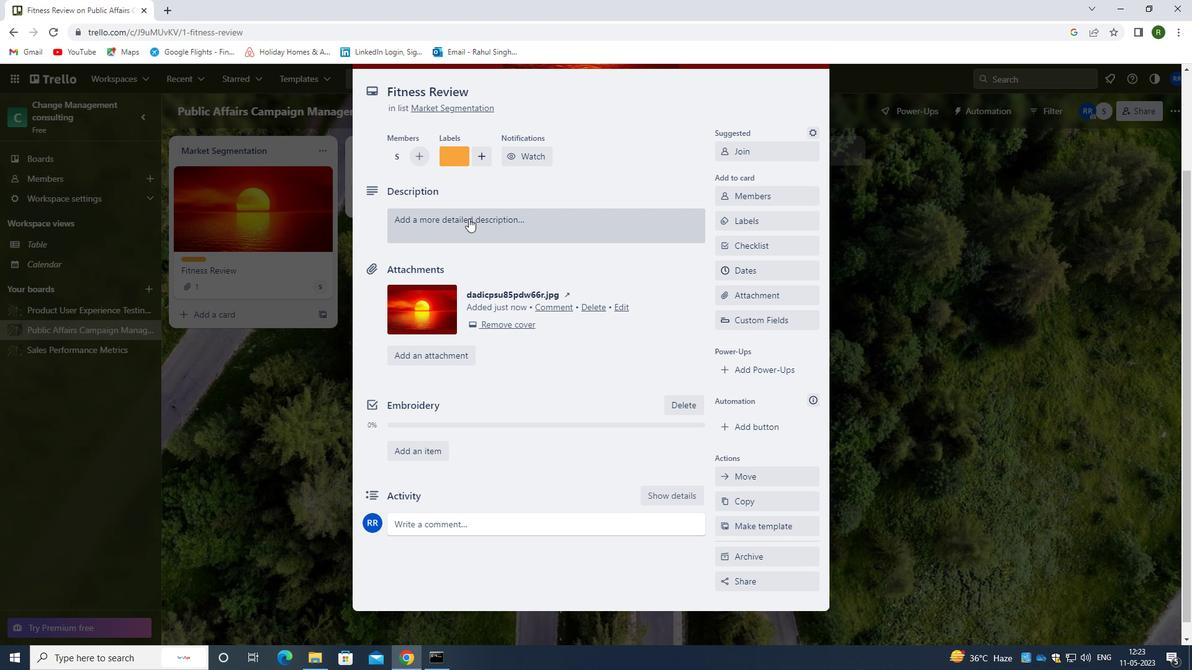 
Action: Mouse pressed left at (470, 218)
Screenshot: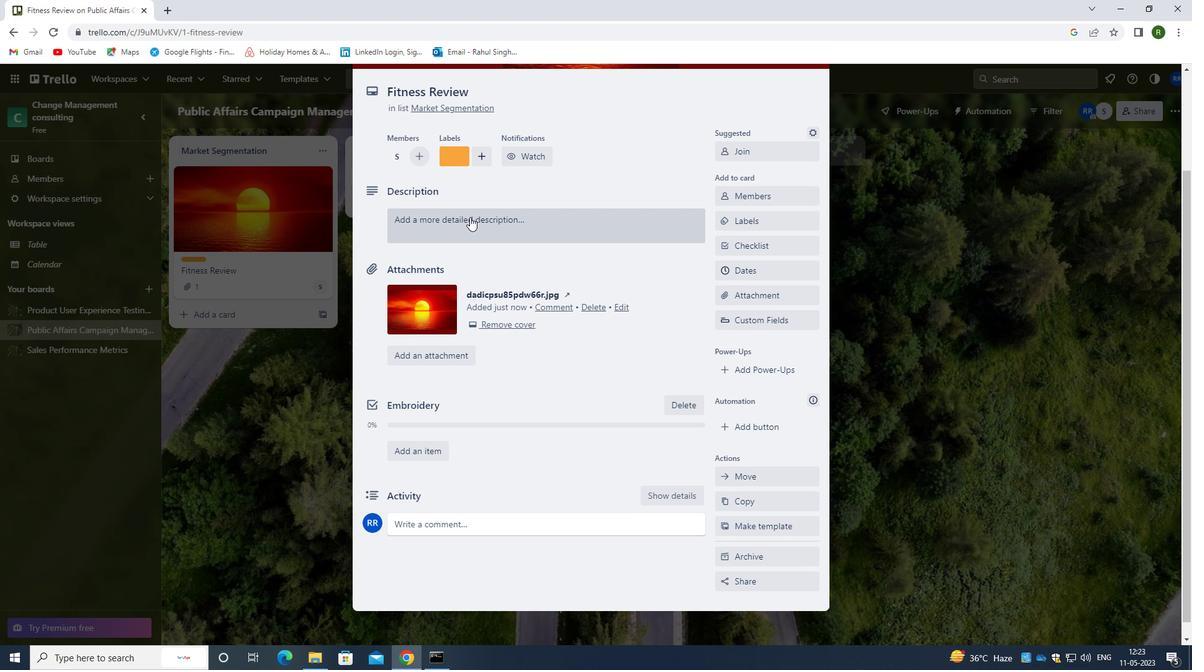 
Action: Mouse moved to (475, 279)
Screenshot: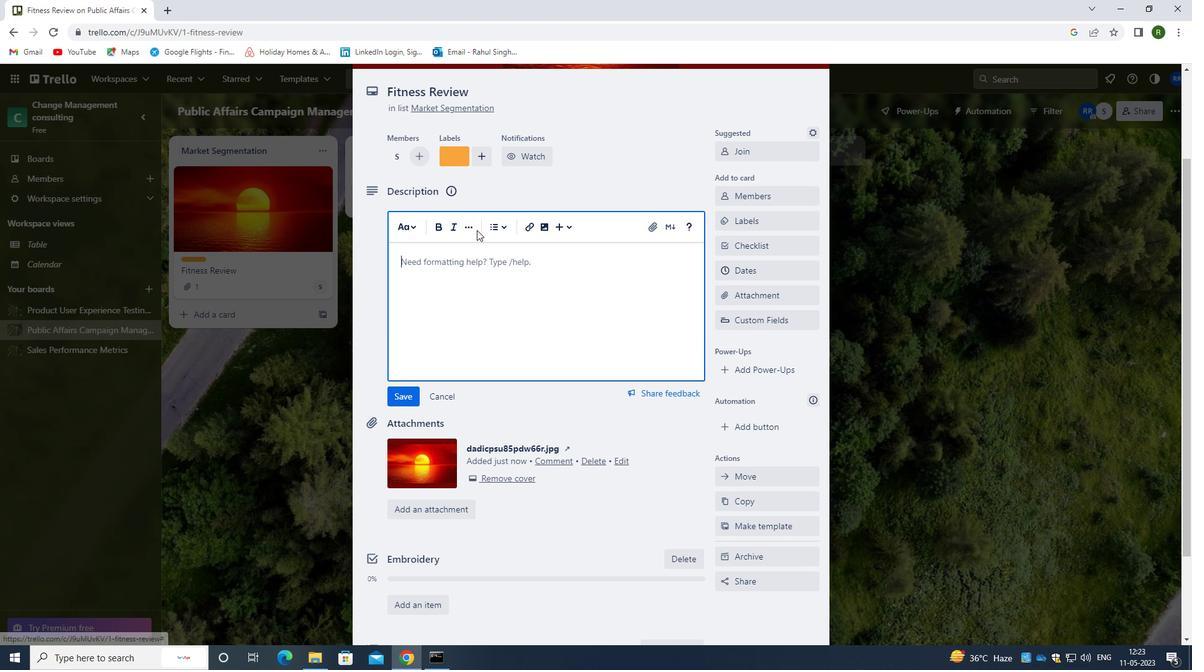 
Action: Mouse pressed left at (475, 279)
Screenshot: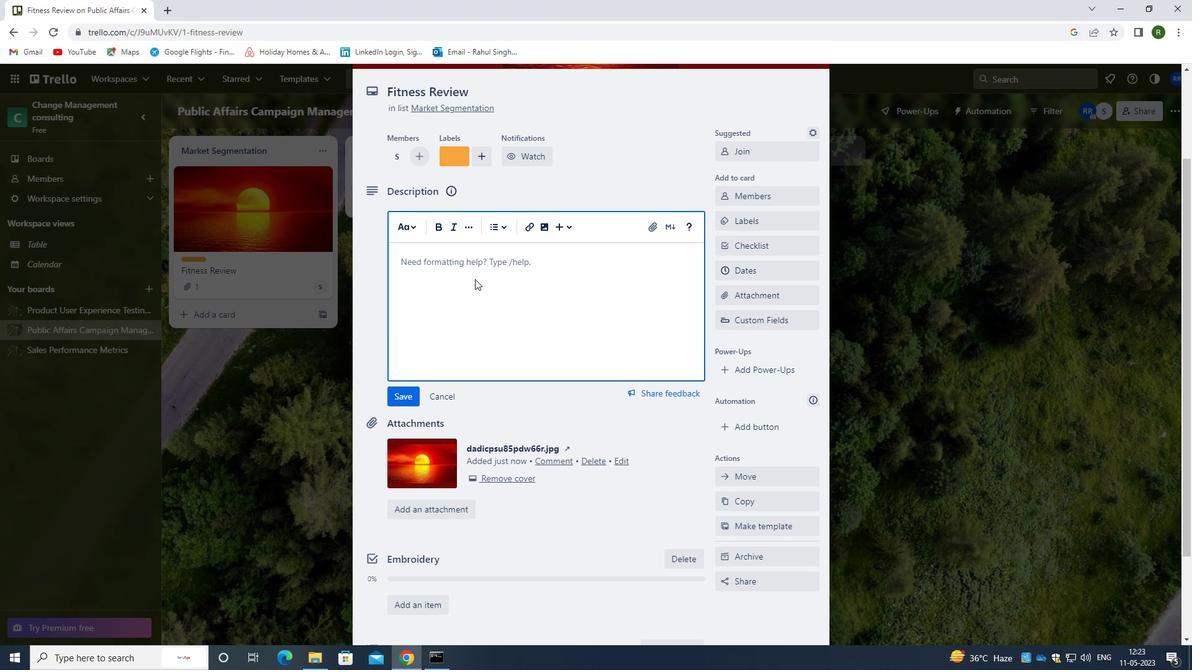 
Action: Key pressed <Key.caps_lock>R<Key.caps_lock>WE<Key.backspace><Key.backspace>ESEARCH<Key.space>AND<Key.space>APPLY<Key.space>FOR<Key.space>RELEVANT<Key.space>INSU<Key.backspace><Key.backspace>DUSTORY<Key.space><Key.backspace><Key.backspace><Key.backspace><Key.backspace>RY<Key.space>CERTIFICATIONS.
Screenshot: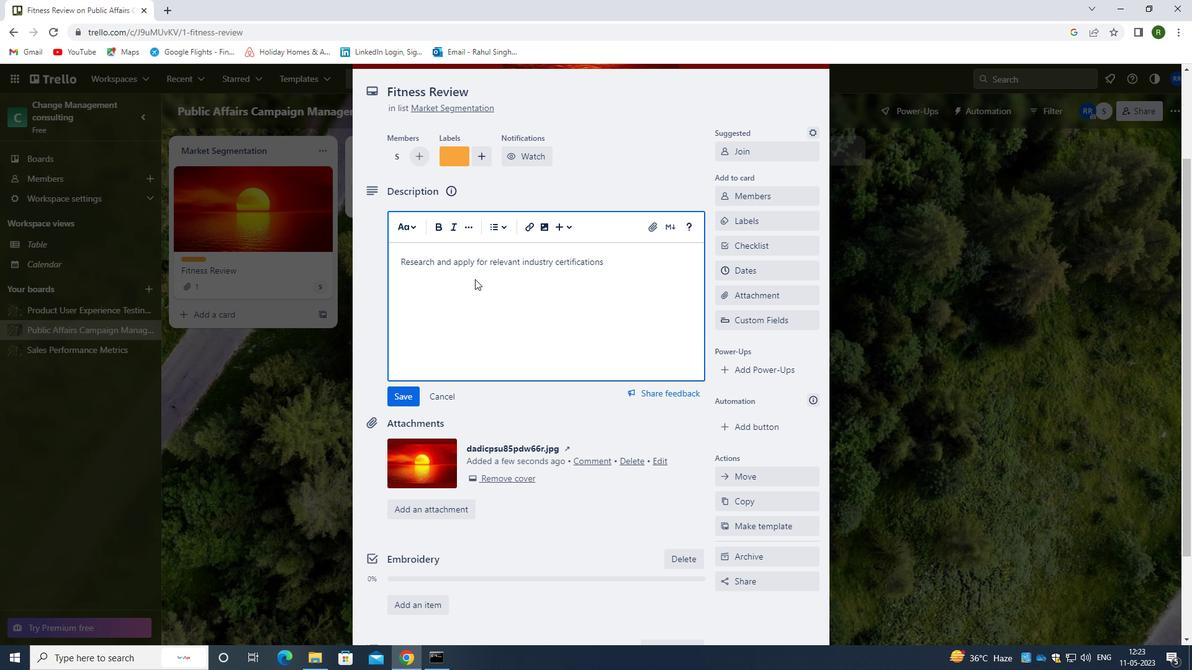 
Action: Mouse moved to (401, 398)
Screenshot: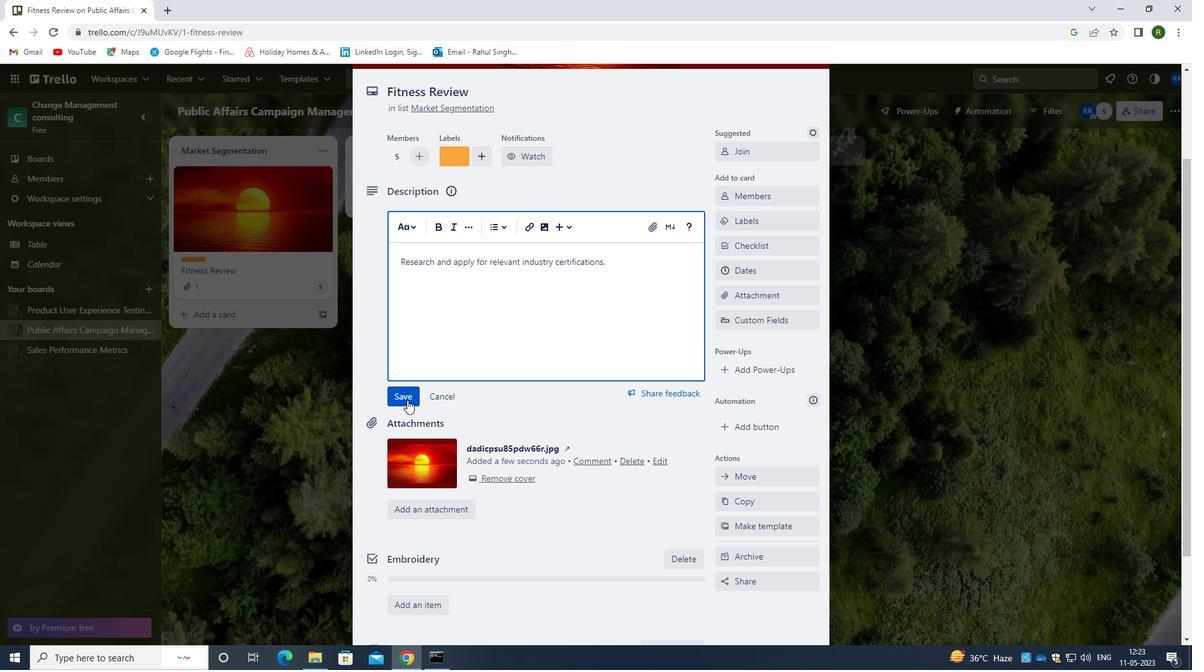 
Action: Mouse pressed left at (401, 398)
Screenshot: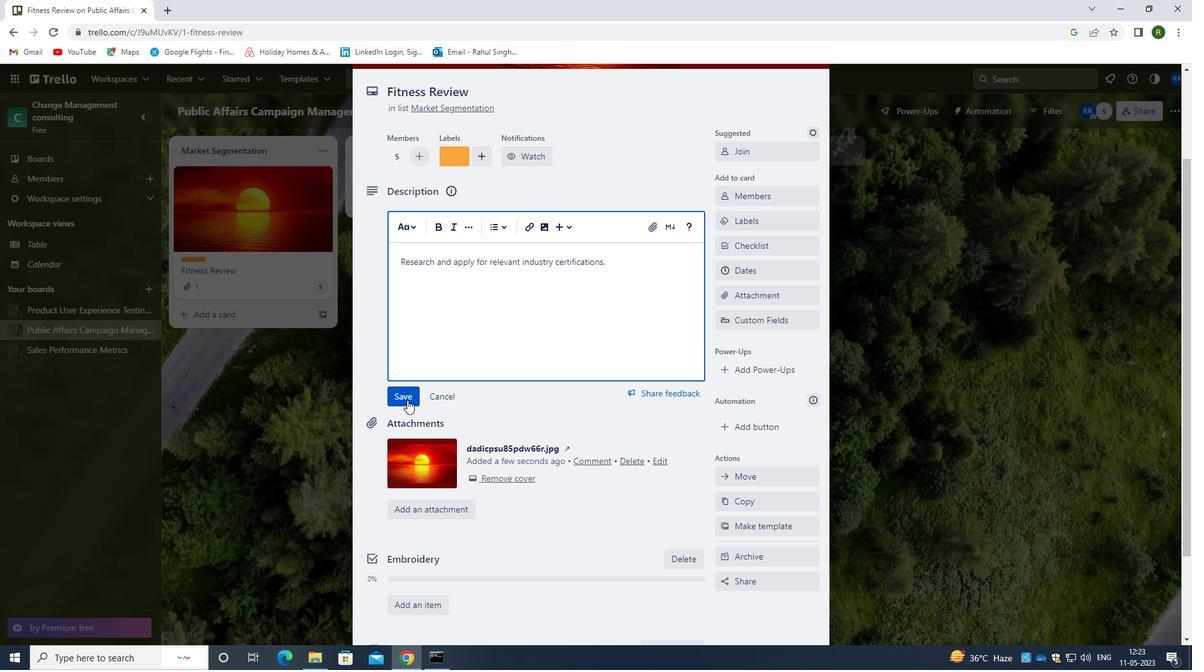 
Action: Mouse moved to (455, 359)
Screenshot: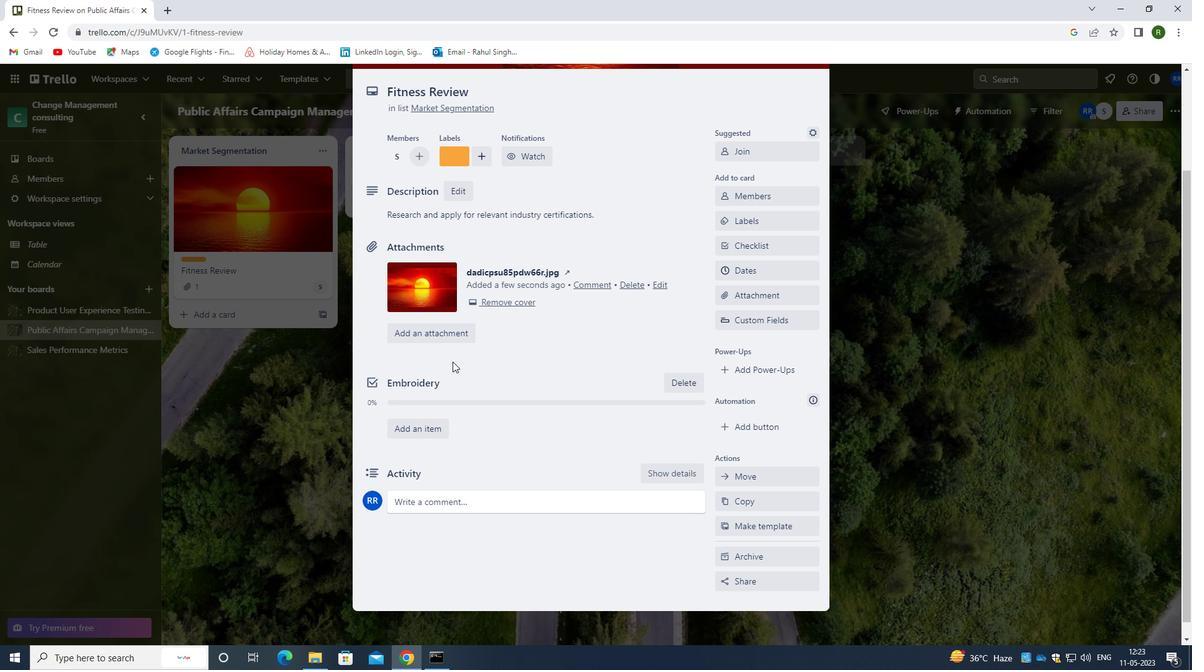 
Action: Mouse scrolled (455, 358) with delta (0, 0)
Screenshot: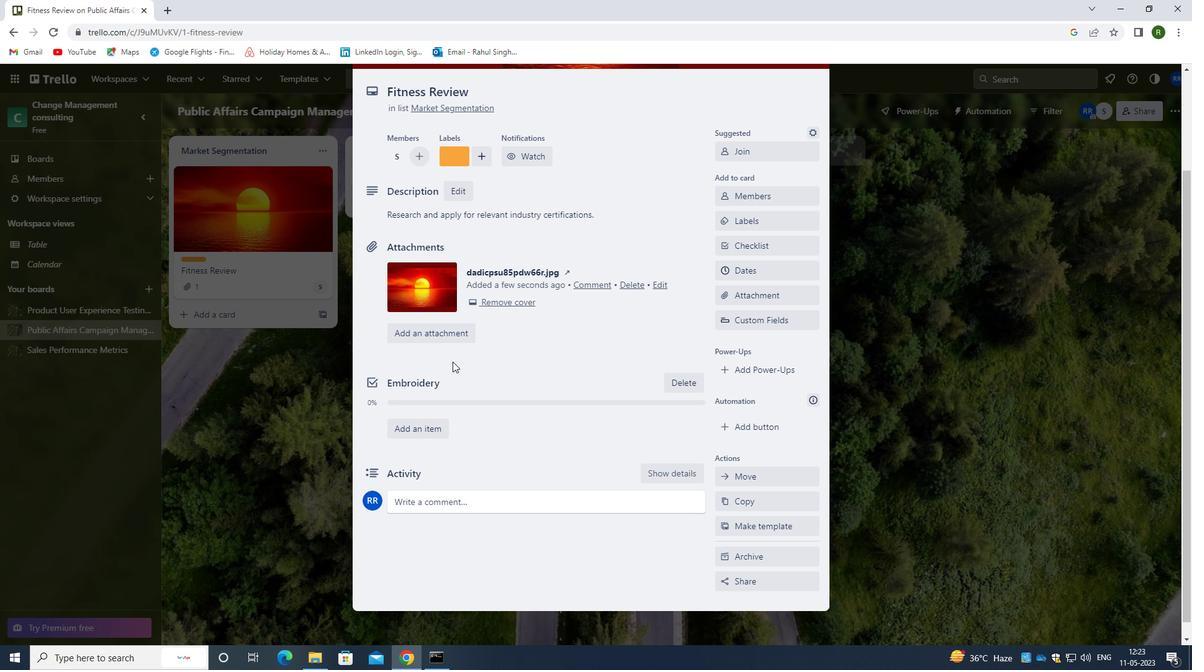
Action: Mouse scrolled (455, 358) with delta (0, 0)
Screenshot: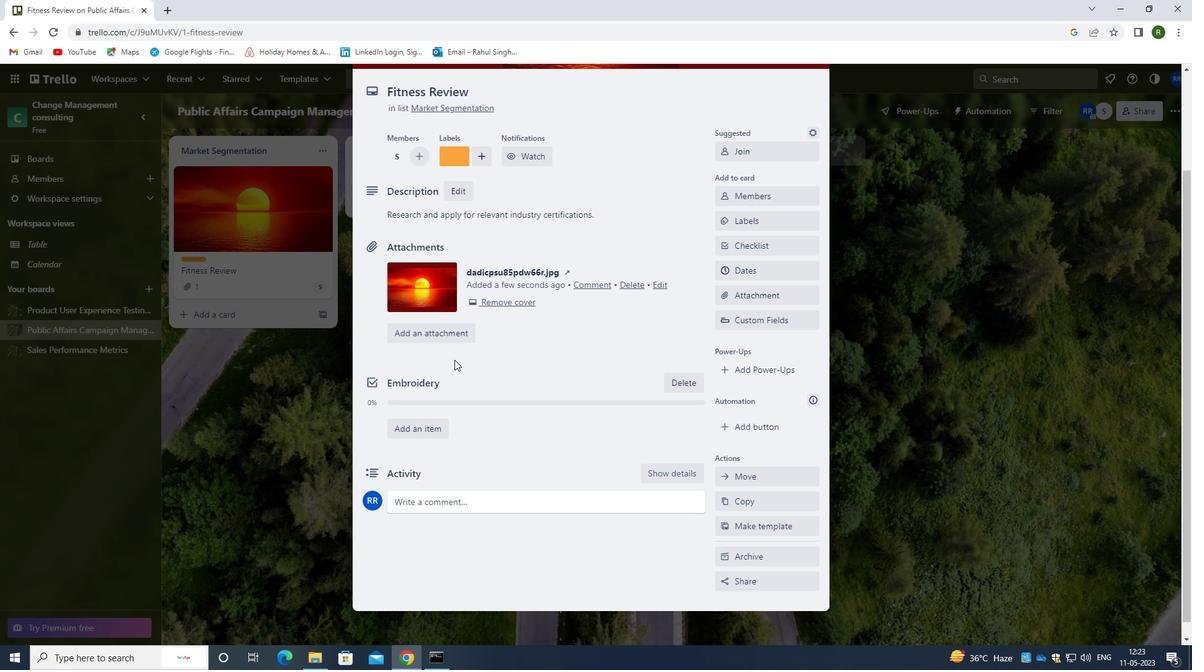 
Action: Mouse moved to (442, 491)
Screenshot: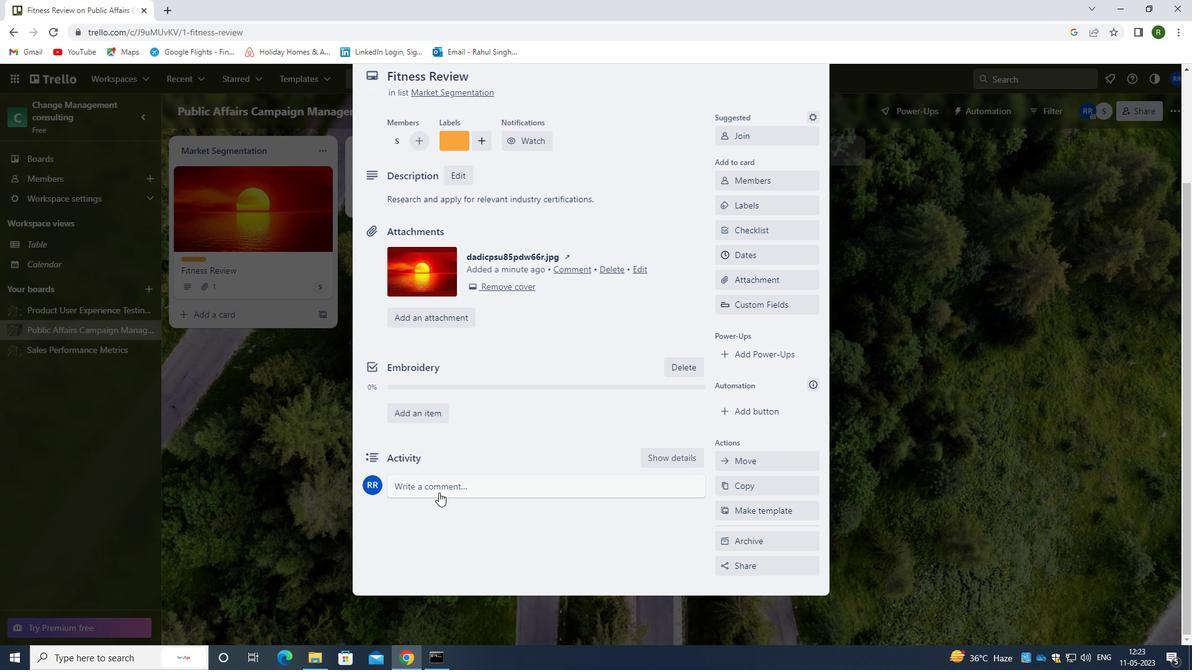 
Action: Mouse pressed left at (442, 491)
Screenshot: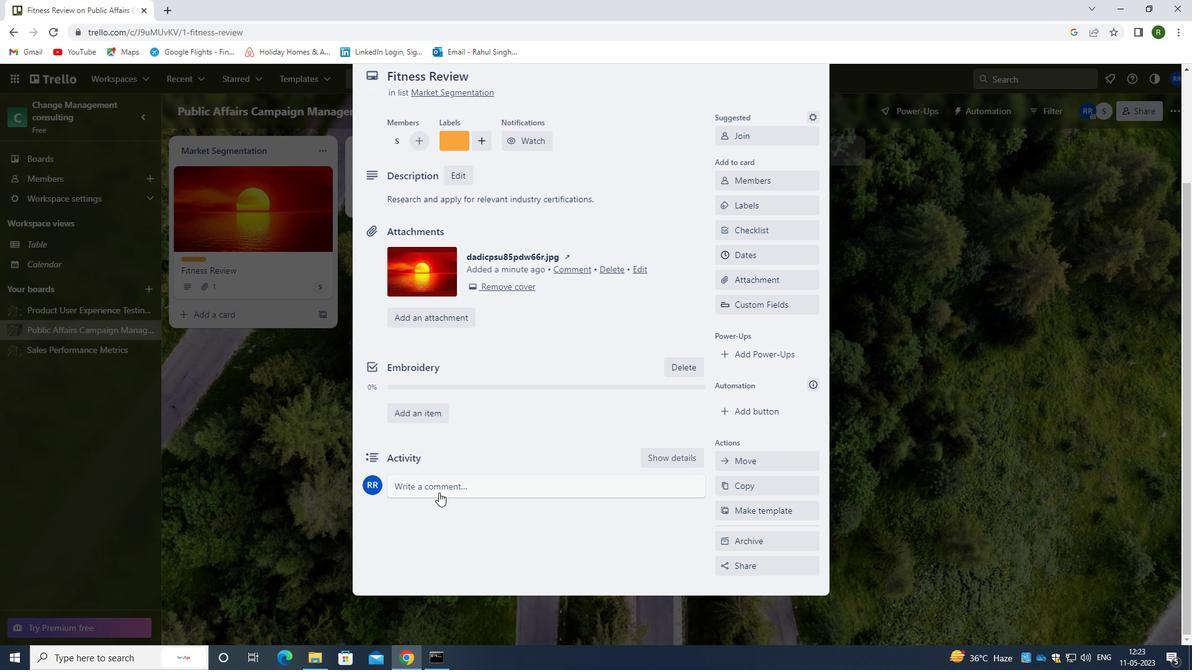 
Action: Mouse moved to (448, 518)
Screenshot: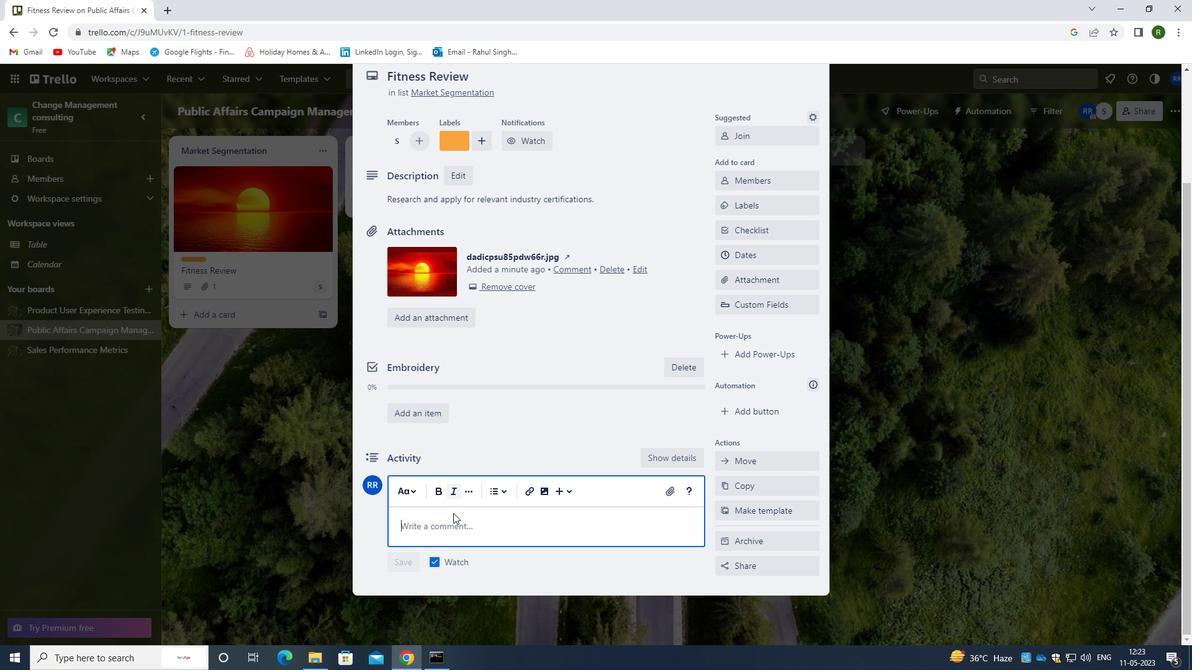 
Action: Mouse pressed left at (448, 518)
Screenshot: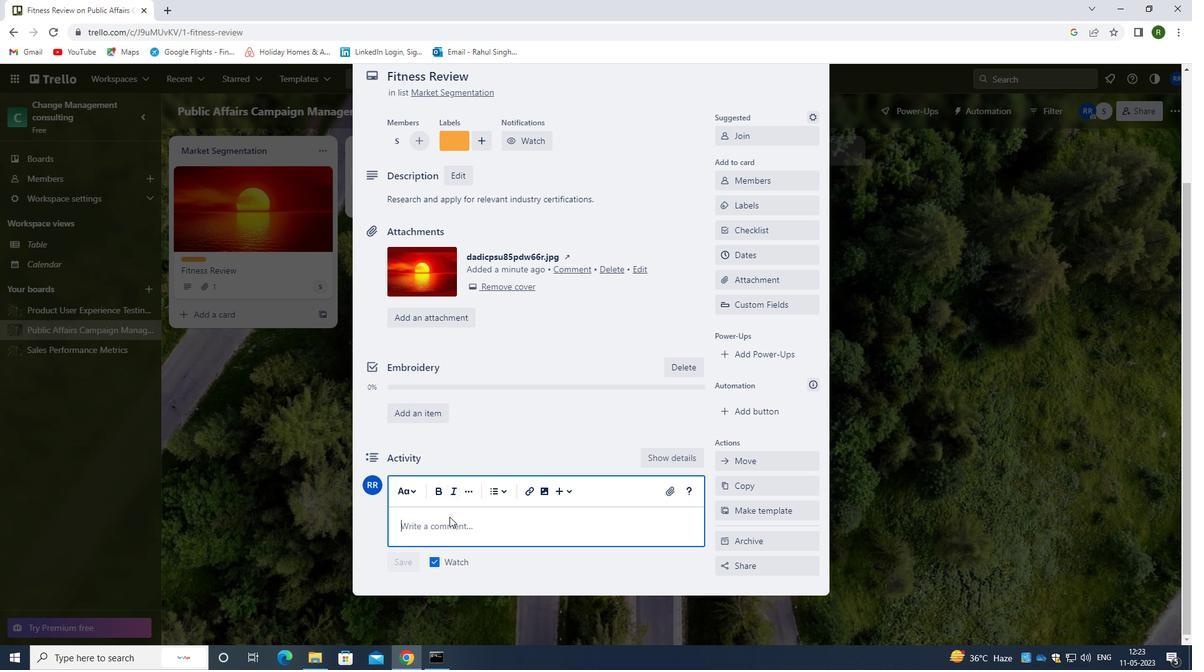 
Action: Mouse moved to (448, 535)
Screenshot: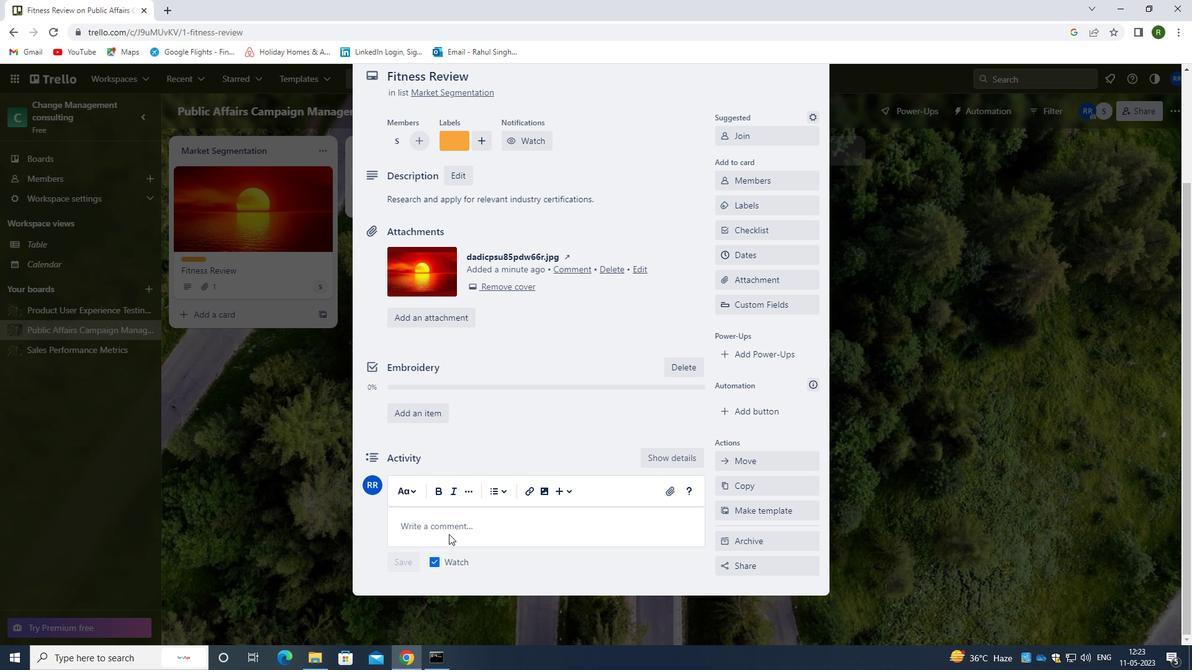 
Action: Mouse pressed left at (448, 535)
Screenshot: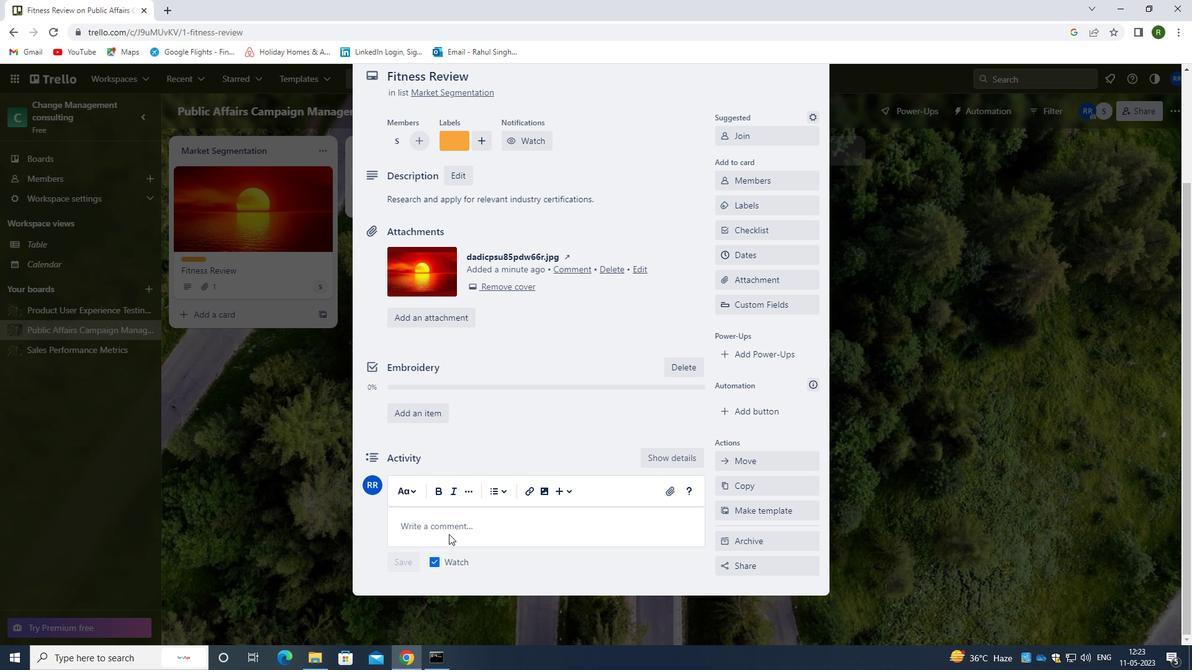 
Action: Mouse moved to (435, 538)
Screenshot: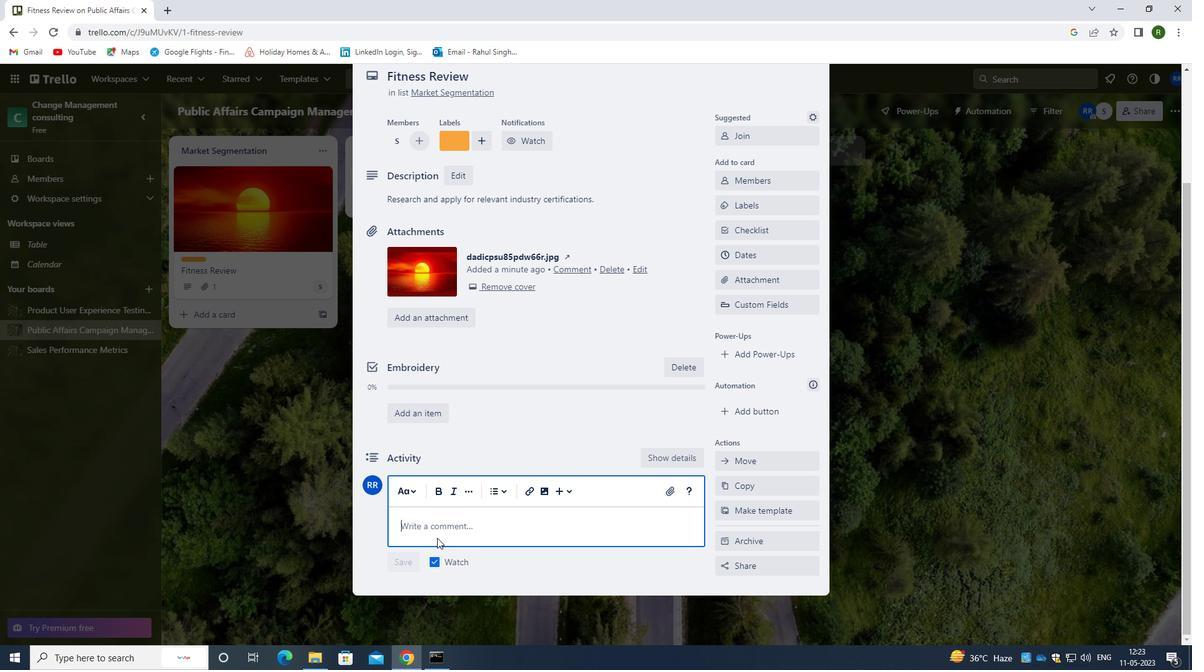 
Action: Key pressed <Key.caps_lock>W<Key.caps_lock>E<Key.space>SHOULD<Key.space>APPROACH<Key.space>THIS<Key.space>TASK<Key.space>WITH<Key.space>A<Key.space>SENSE<Key.space>OF<Key.space>OWEN<Key.backspace><Key.backspace>NERSHIP,<Key.space>TAKING<Key.space>PRIDE<Key.space>IN<Key.space>OUR<Key.space>WORK<Key.space>AND<Key.space>ITS<Key.space>IMPACT<Key.space>ON<Key.space>THE<Key.space>PROJET<Key.backspace>CT.
Screenshot: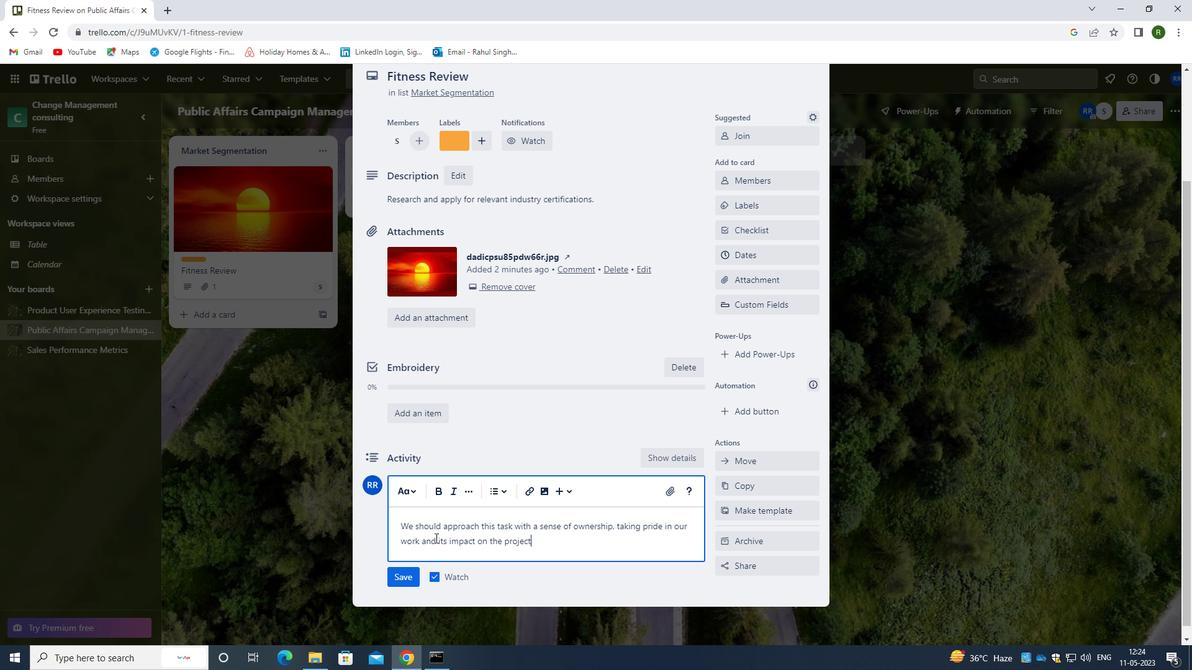 
Action: Mouse moved to (410, 587)
Screenshot: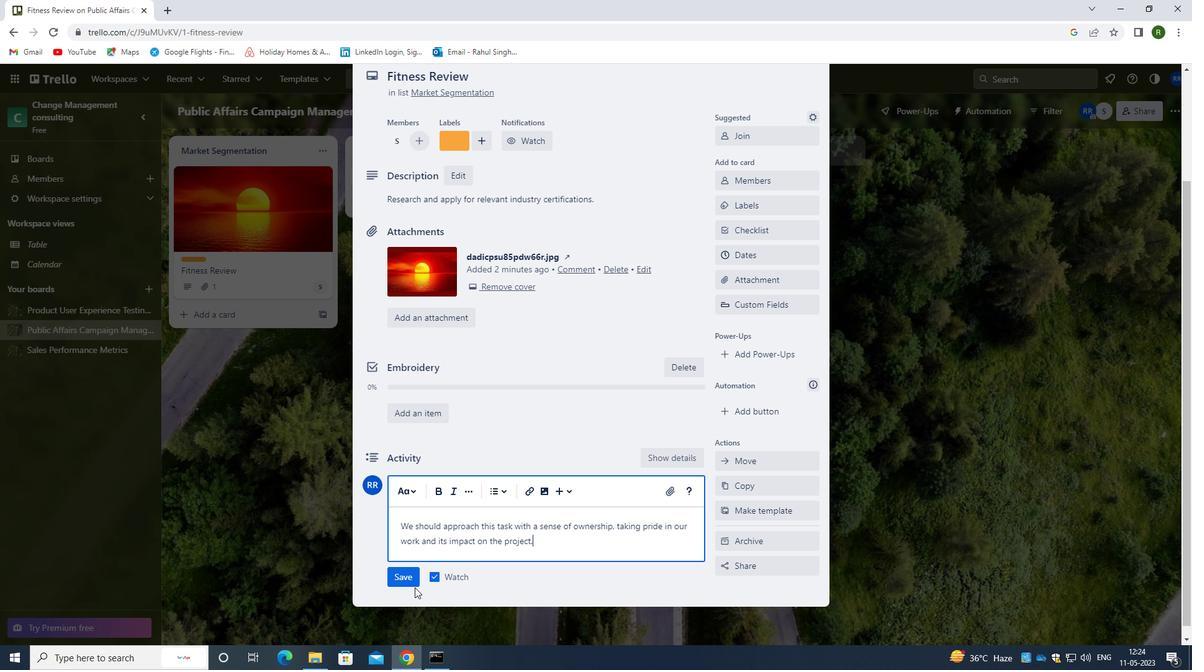 
Action: Mouse pressed left at (410, 587)
Screenshot: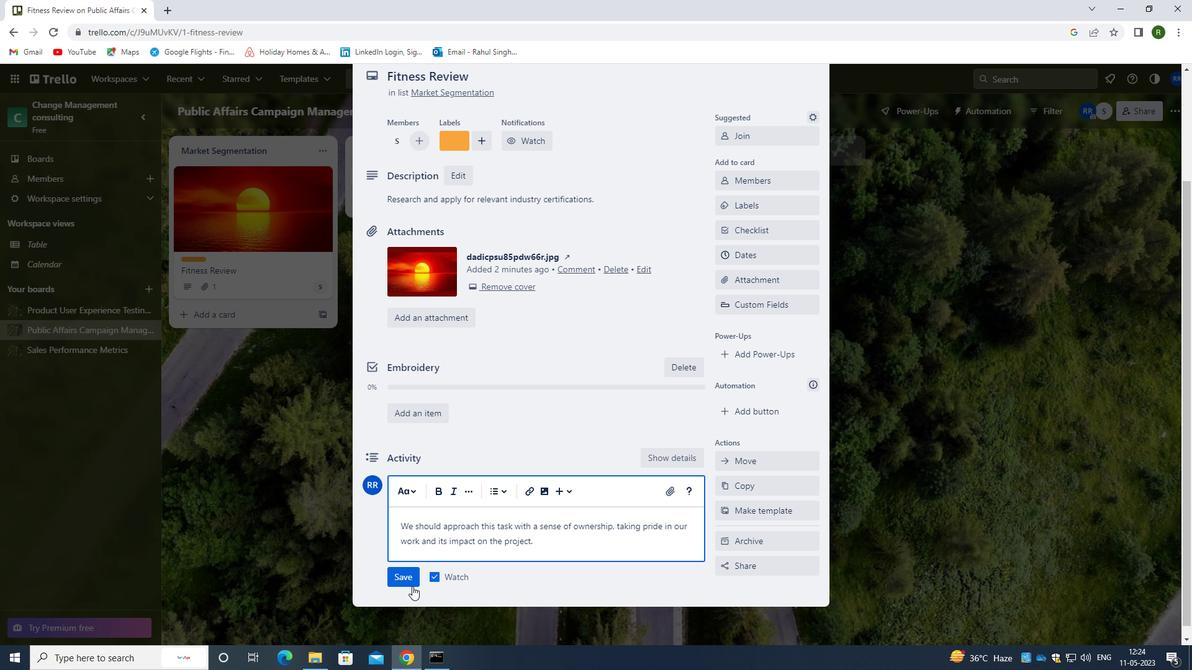
Action: Mouse moved to (743, 254)
Screenshot: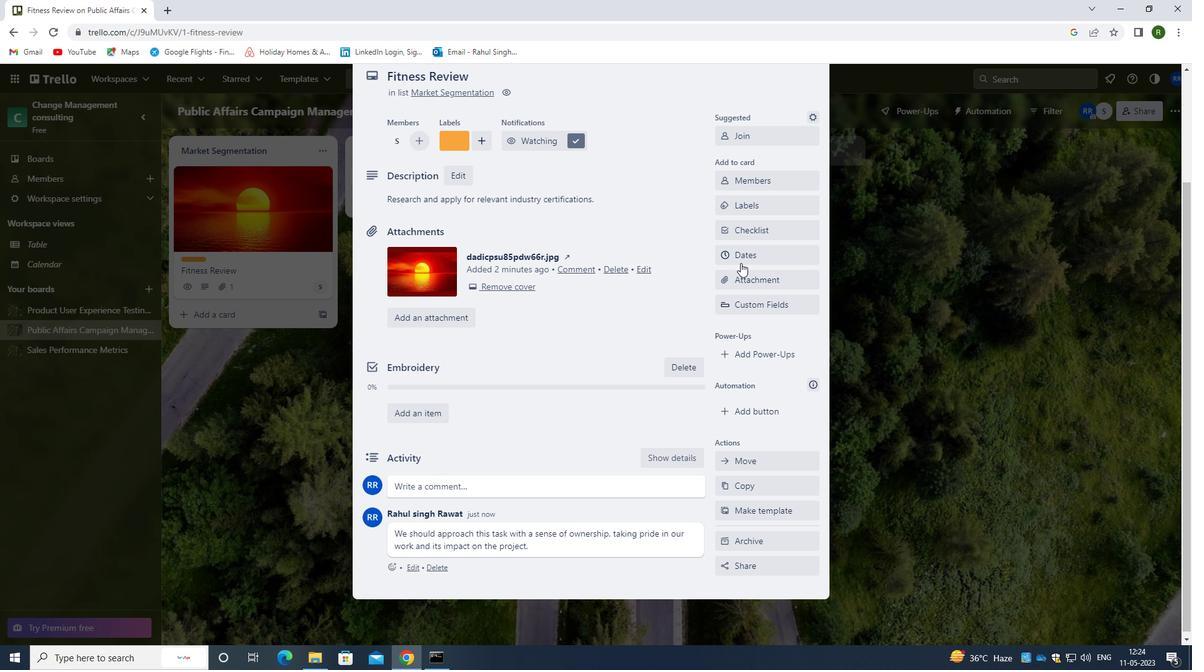 
Action: Mouse pressed left at (743, 254)
Screenshot: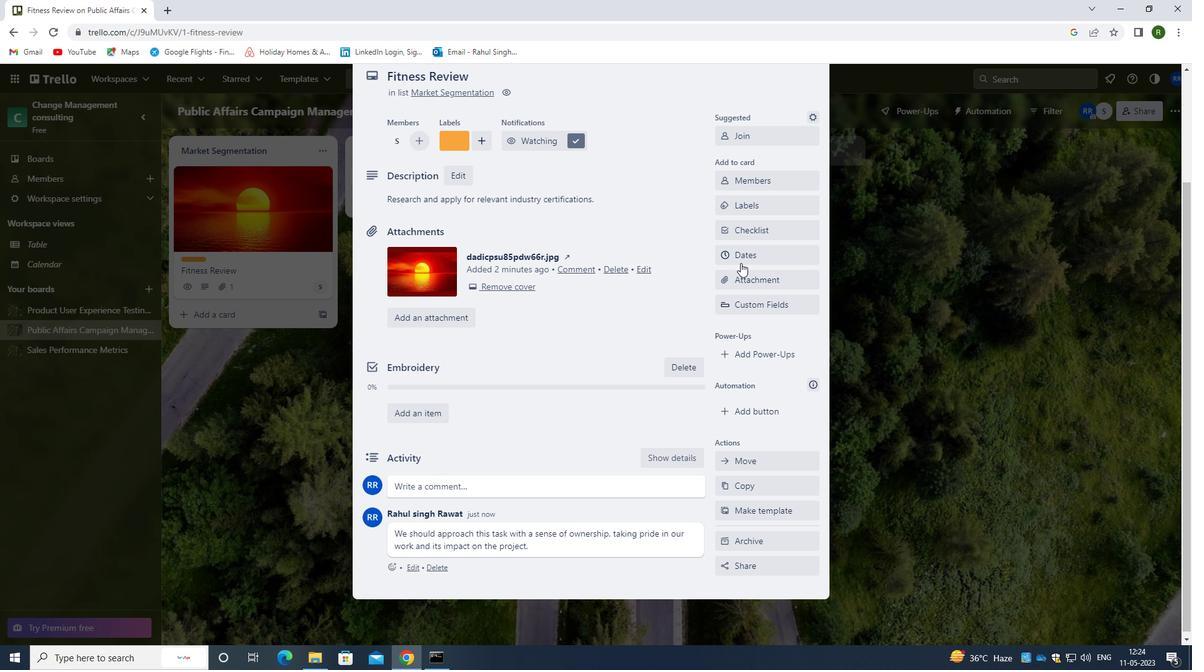 
Action: Mouse moved to (727, 335)
Screenshot: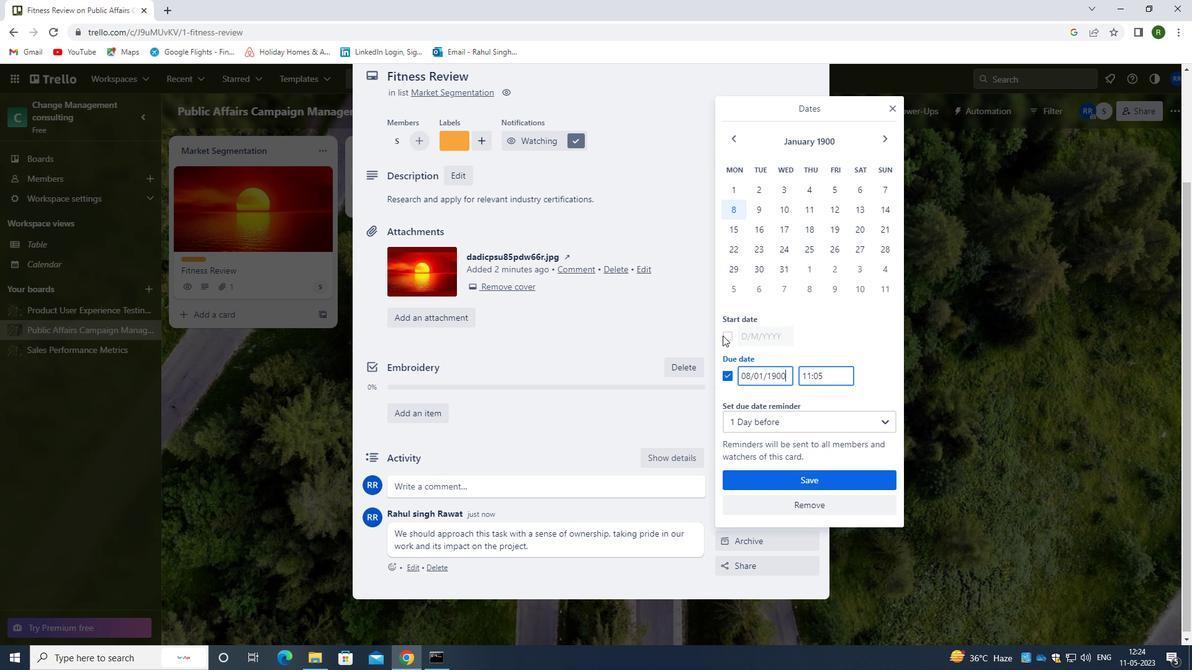 
Action: Mouse pressed left at (727, 335)
Screenshot: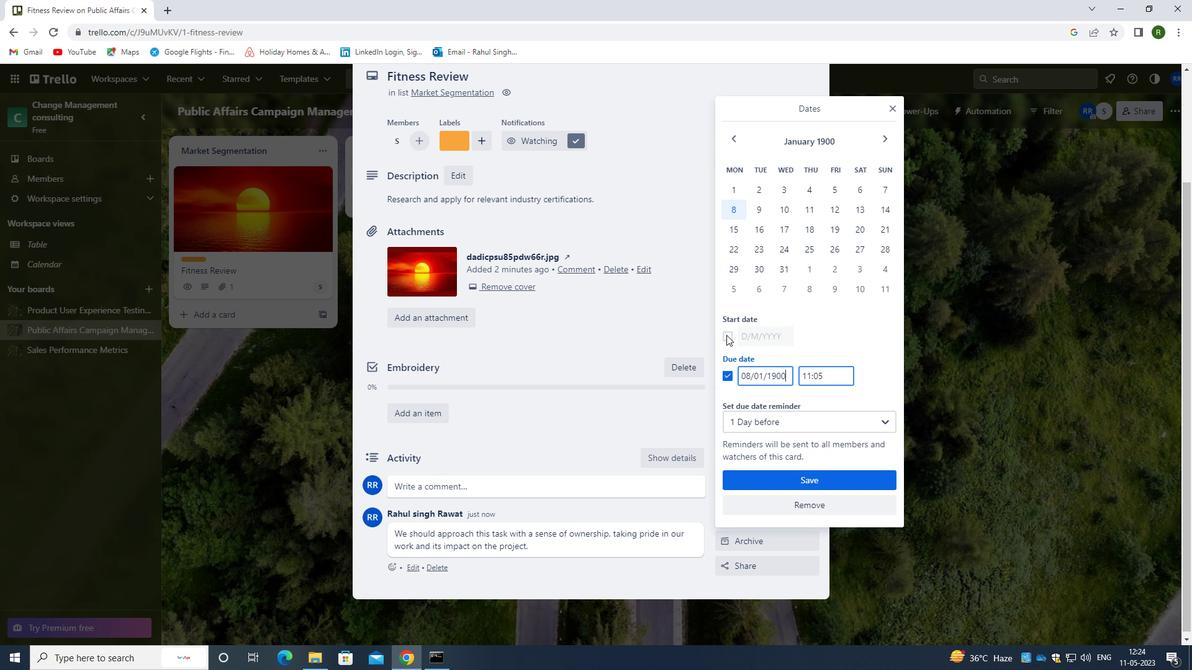 
Action: Mouse moved to (749, 337)
Screenshot: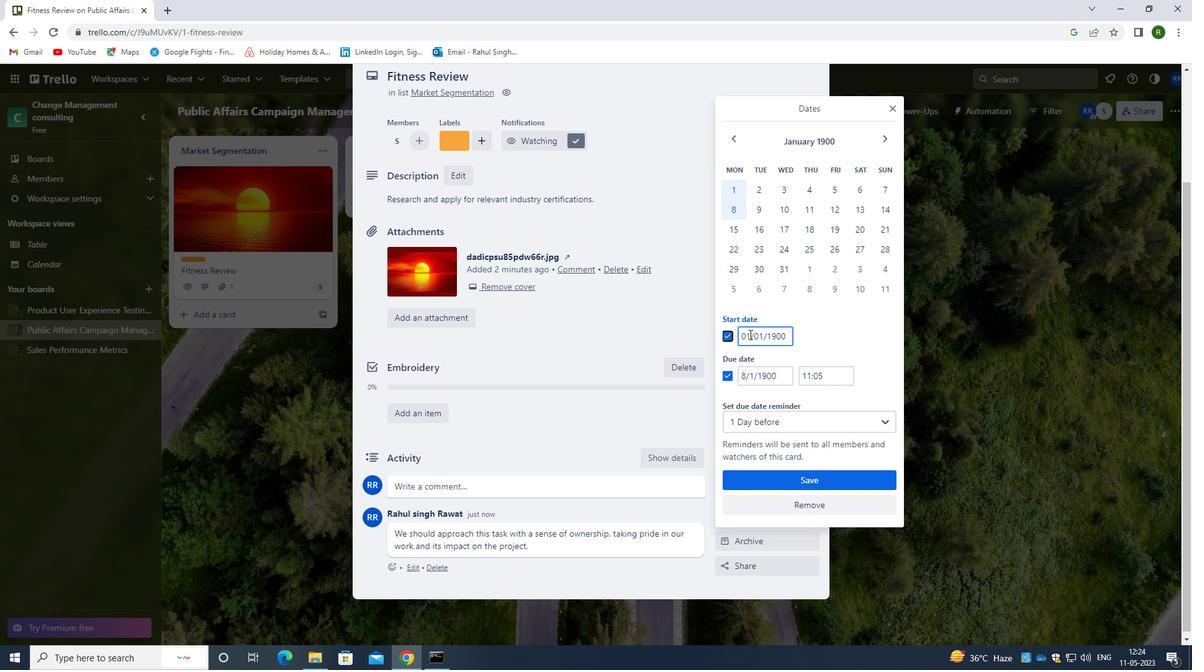 
Action: Mouse pressed left at (749, 337)
Screenshot: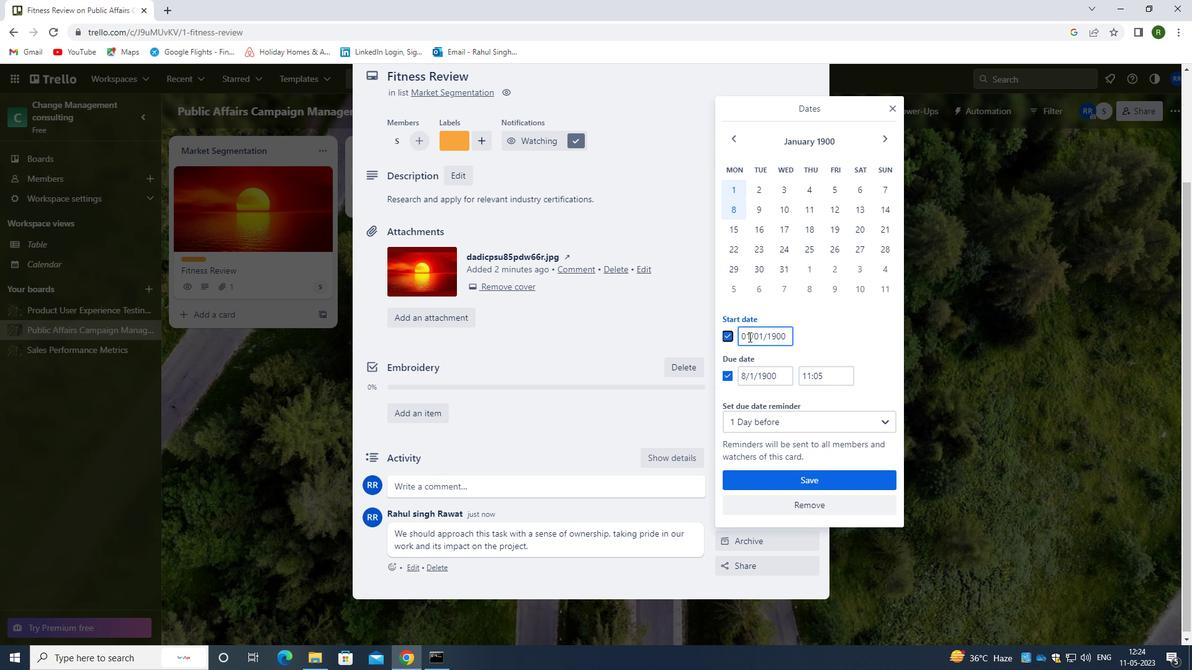 
Action: Mouse moved to (745, 341)
Screenshot: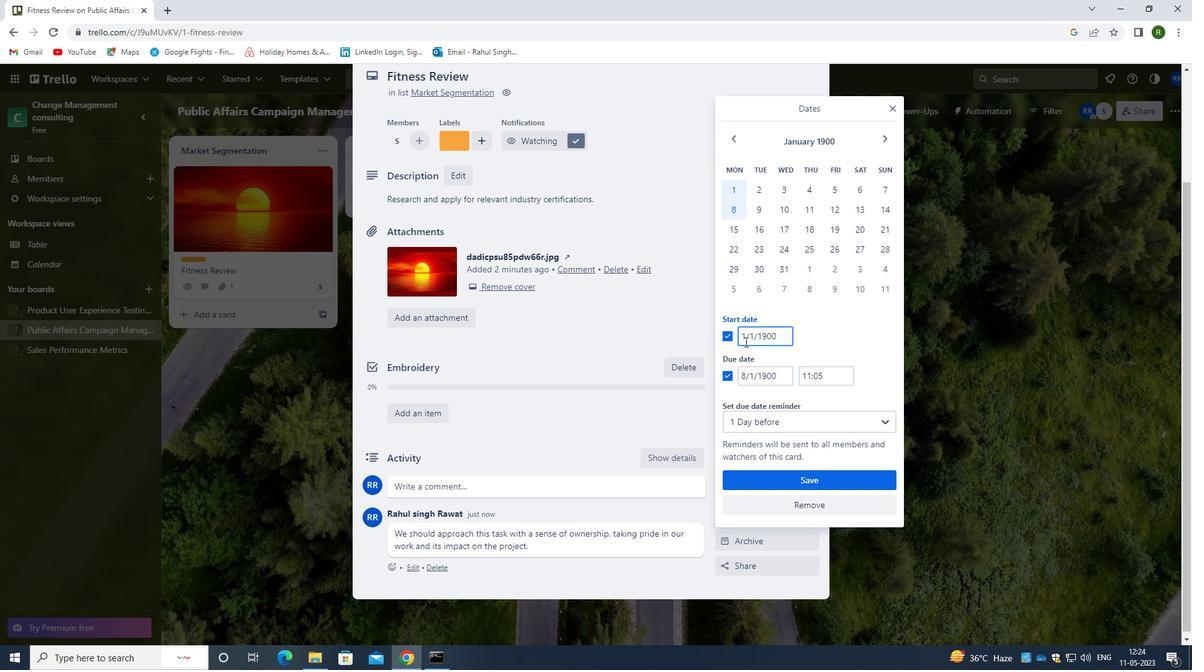 
Action: Mouse pressed left at (745, 341)
Screenshot: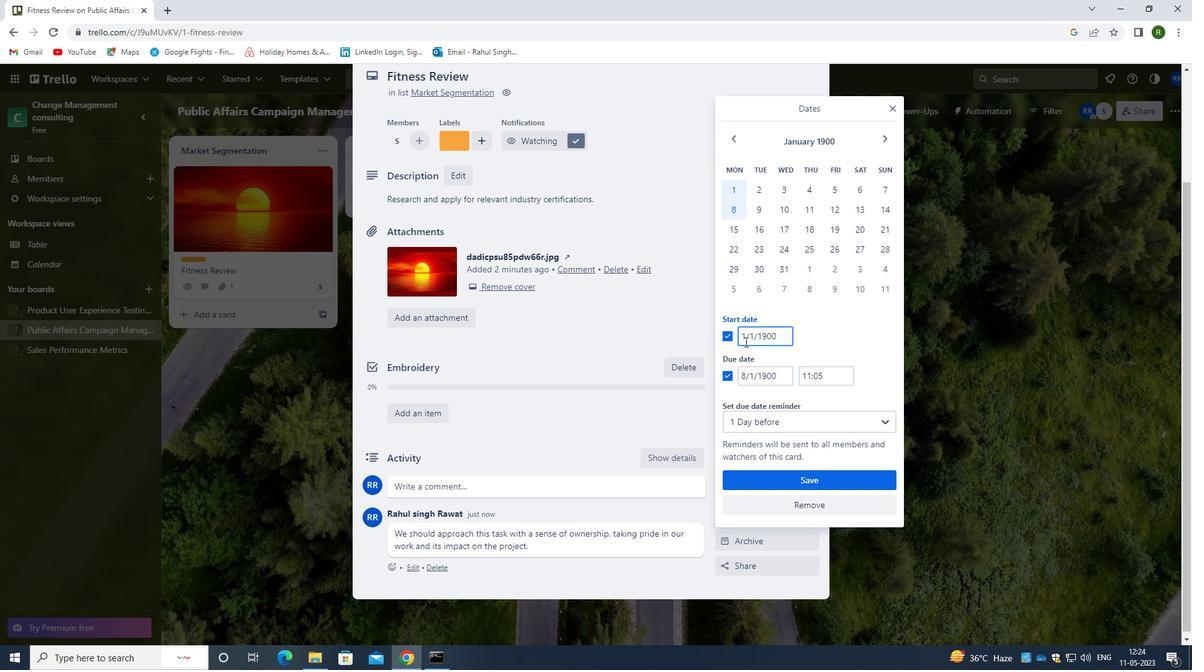 
Action: Mouse moved to (713, 316)
Screenshot: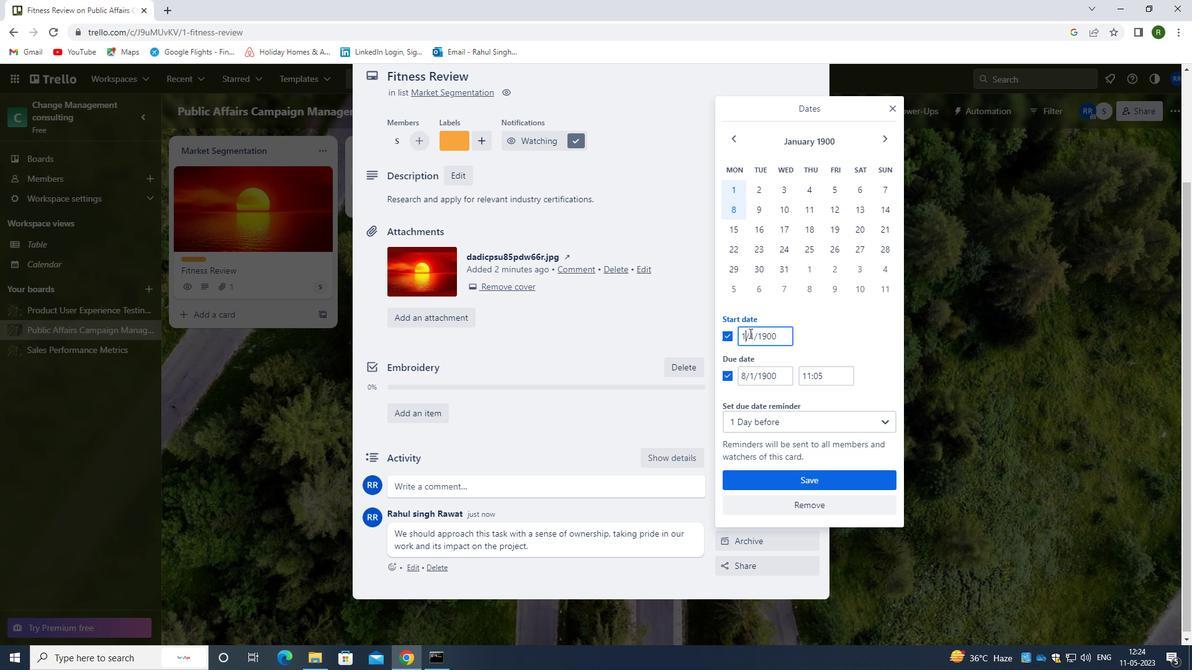 
Action: Key pressed <Key.backspace>2
Screenshot: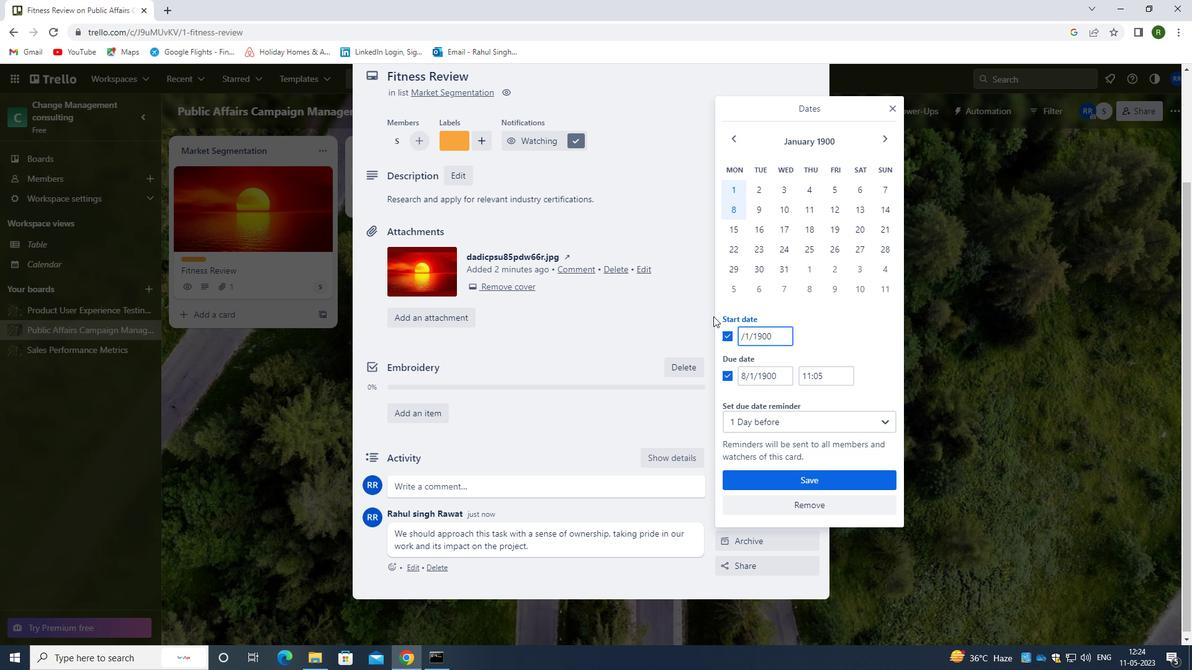 
Action: Mouse moved to (746, 373)
Screenshot: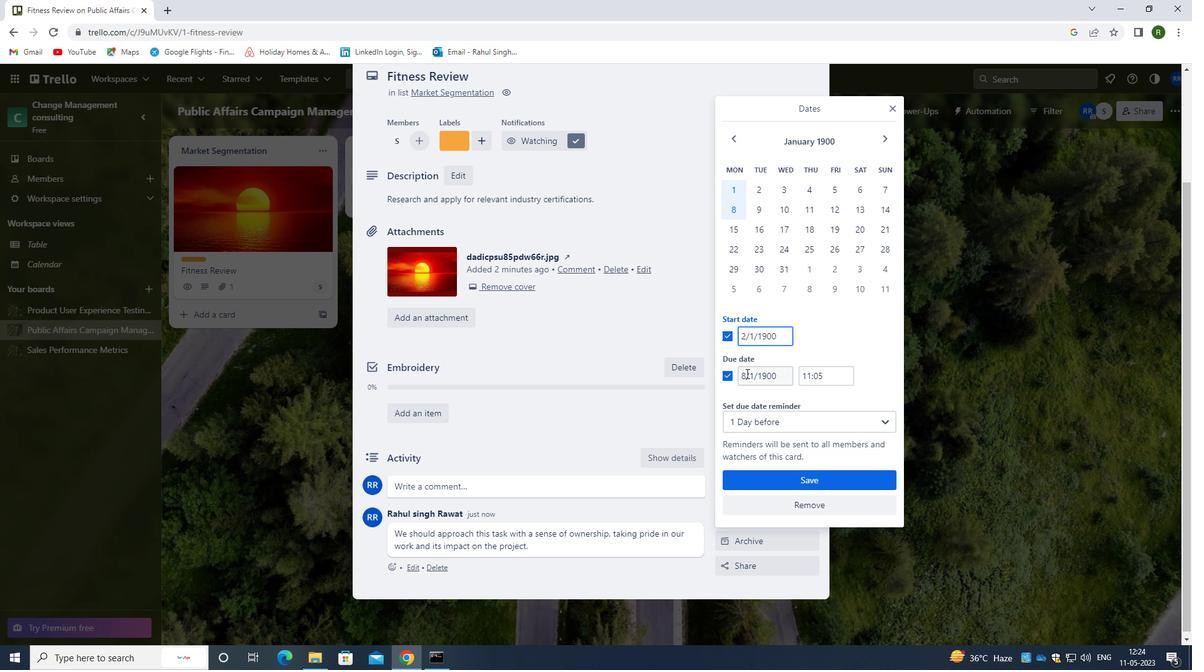
Action: Mouse pressed left at (746, 373)
Screenshot: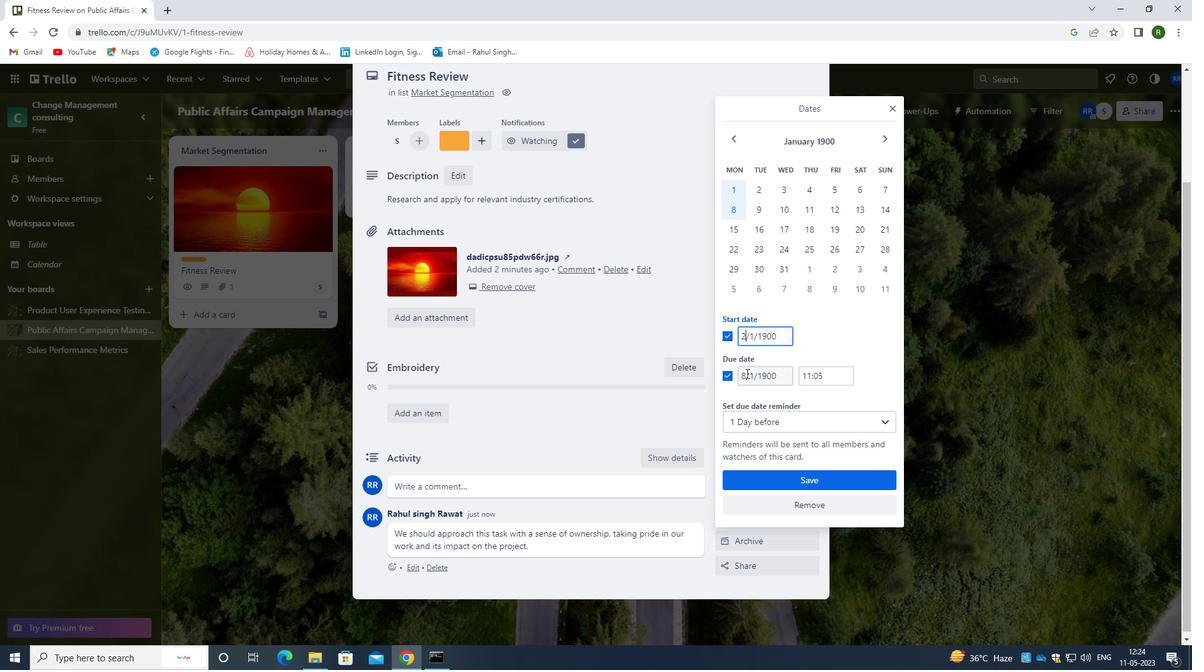 
Action: Mouse moved to (741, 371)
Screenshot: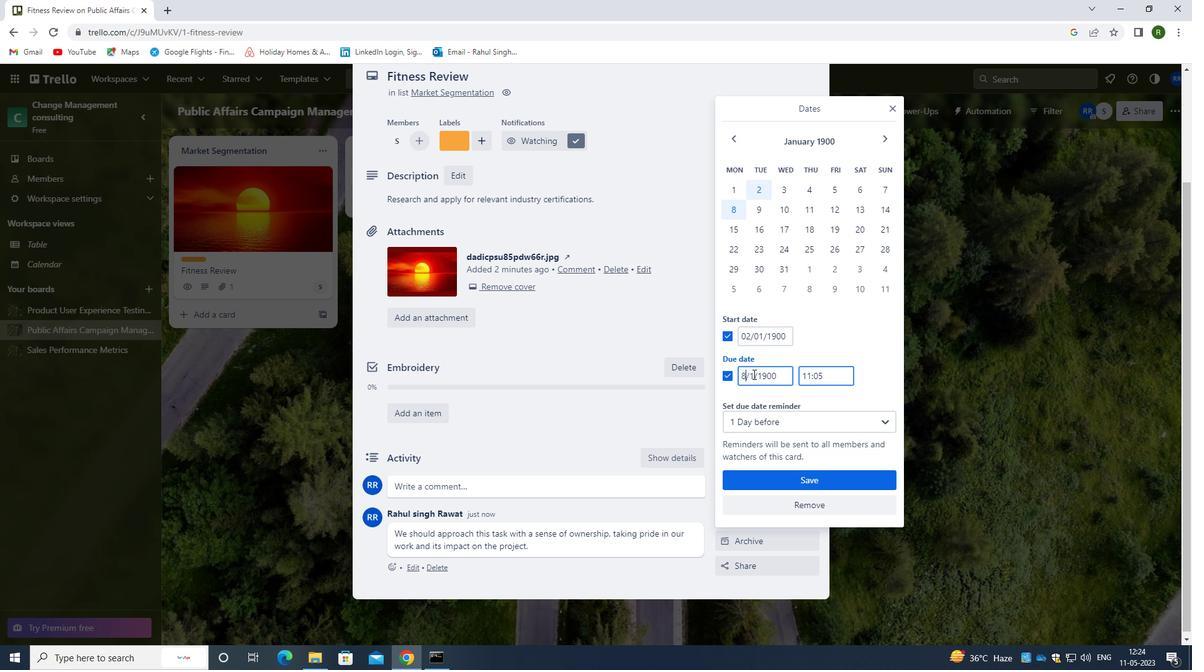 
Action: Key pressed <Key.backspace>9
Screenshot: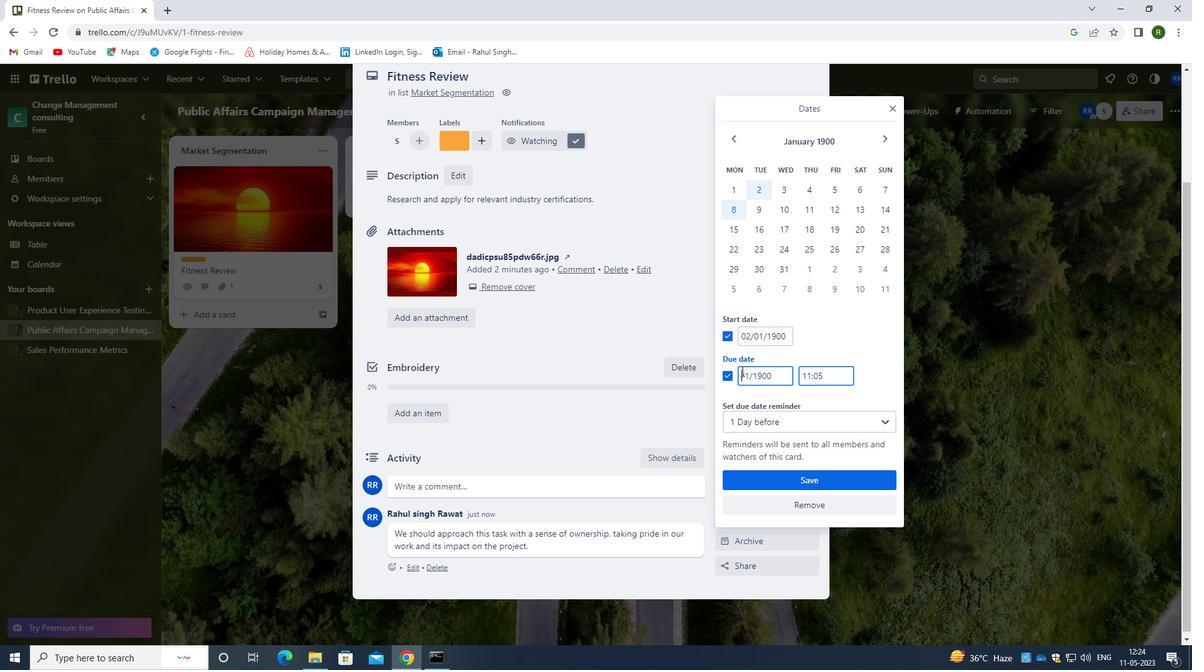 
Action: Mouse moved to (798, 486)
Screenshot: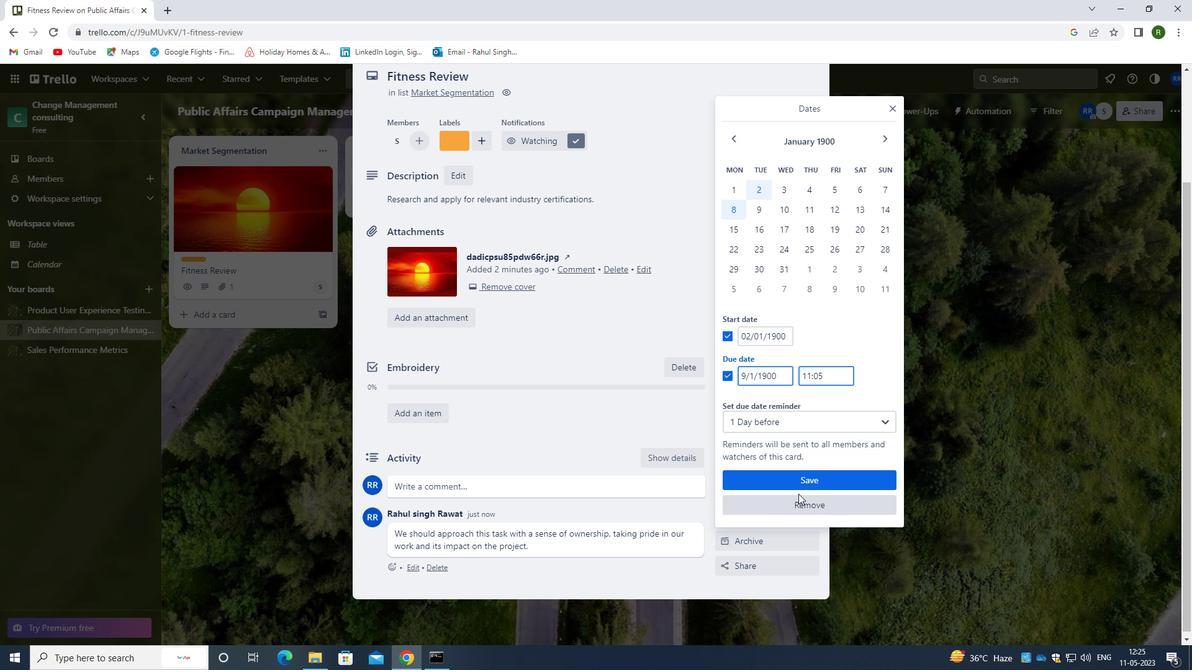 
Action: Mouse pressed left at (798, 486)
Screenshot: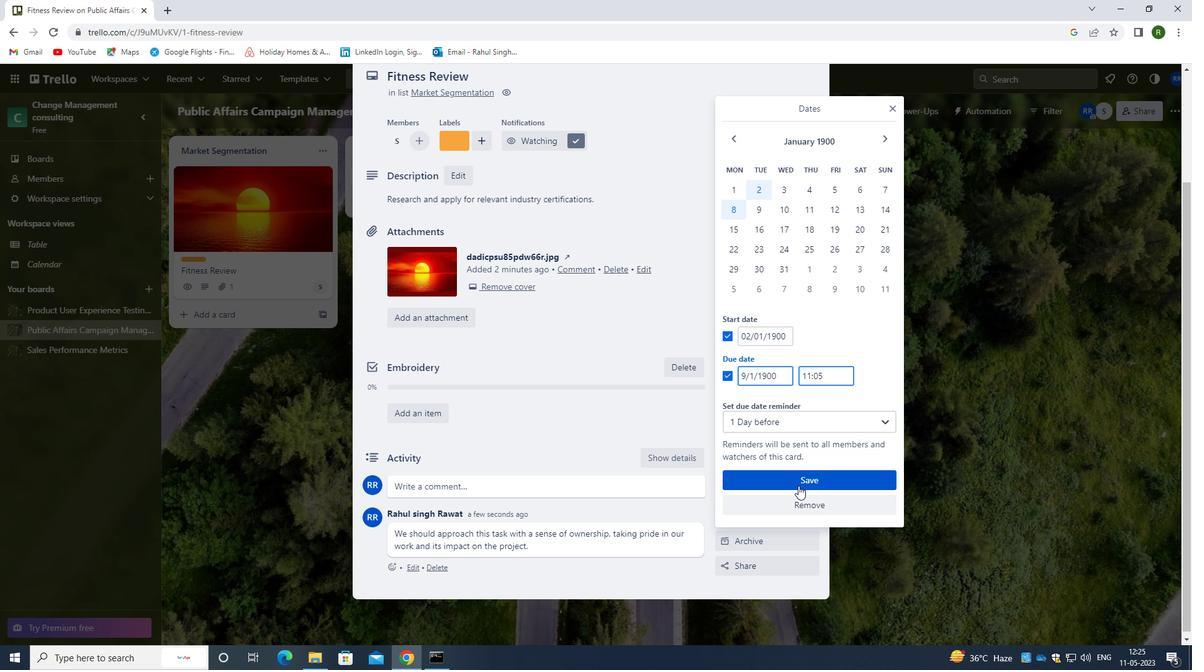 
Action: Mouse moved to (910, 326)
Screenshot: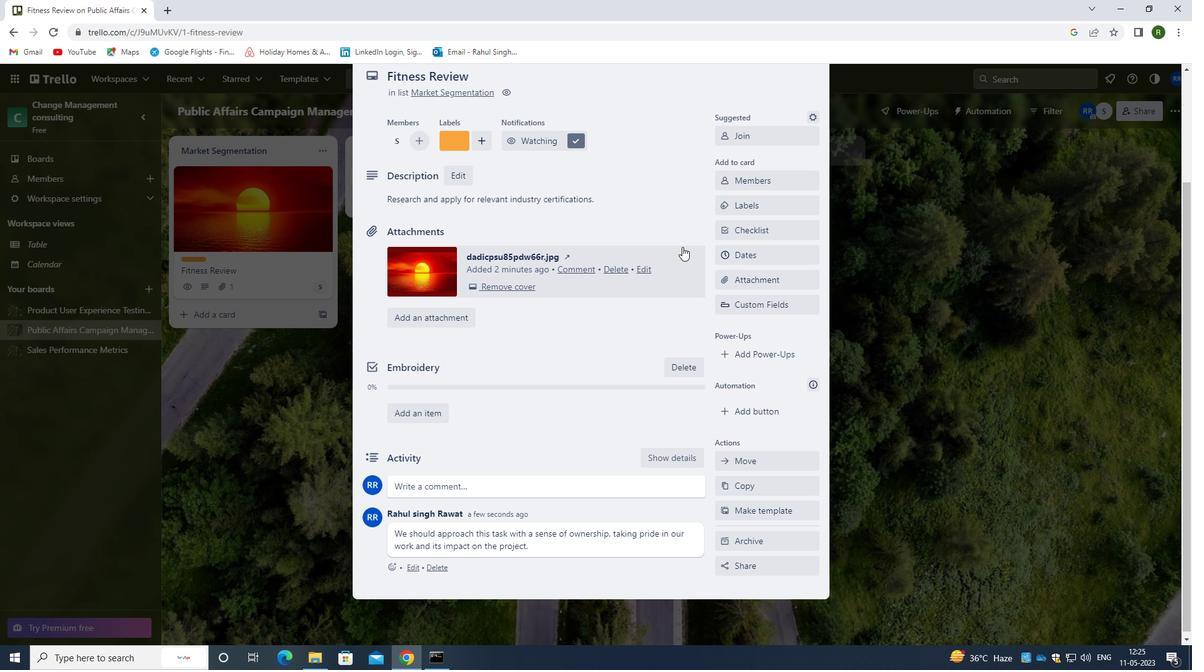 
Action: Mouse scrolled (910, 326) with delta (0, 0)
Screenshot: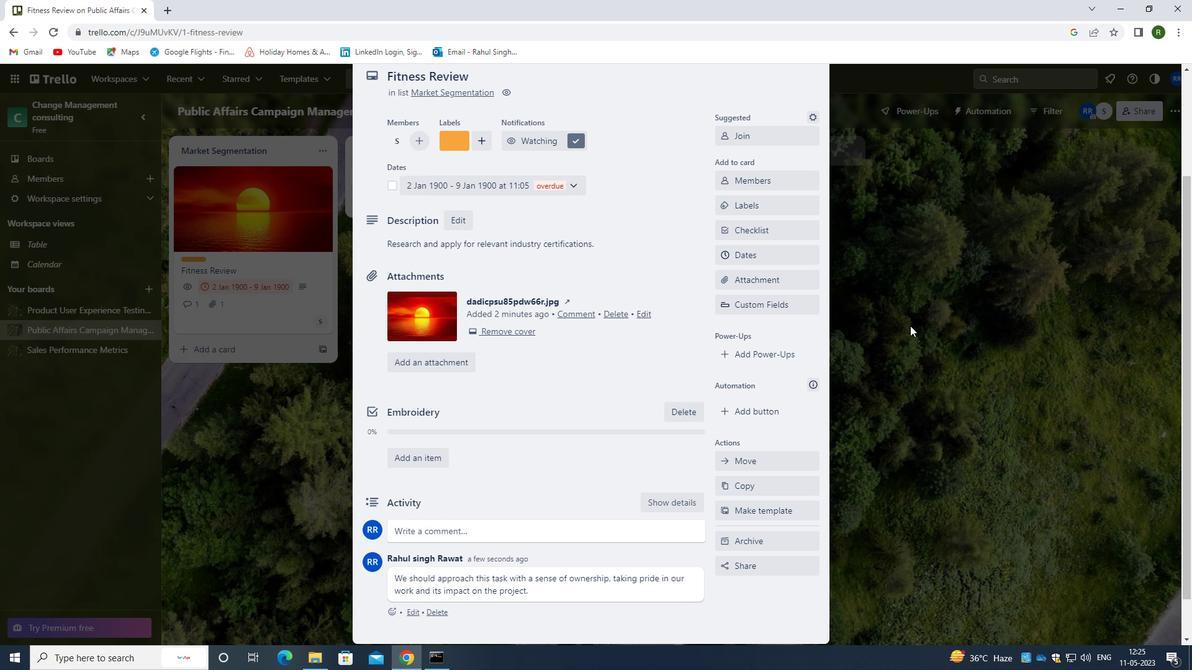 
Action: Mouse scrolled (910, 326) with delta (0, 0)
Screenshot: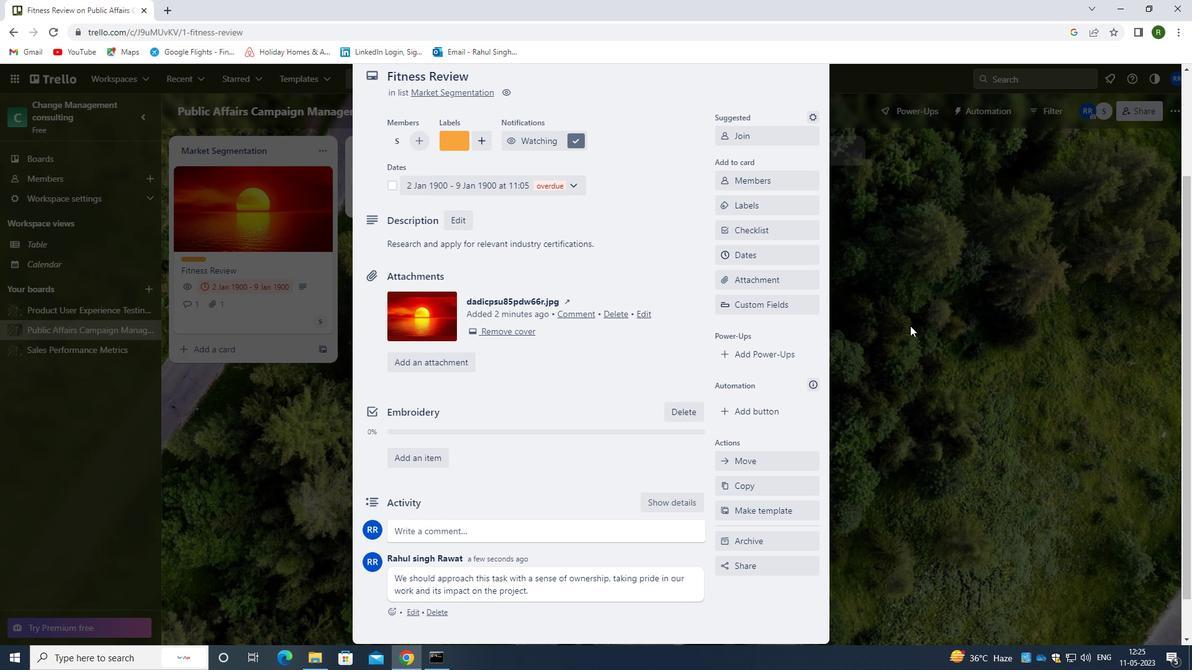 
Action: Mouse scrolled (910, 326) with delta (0, 0)
Screenshot: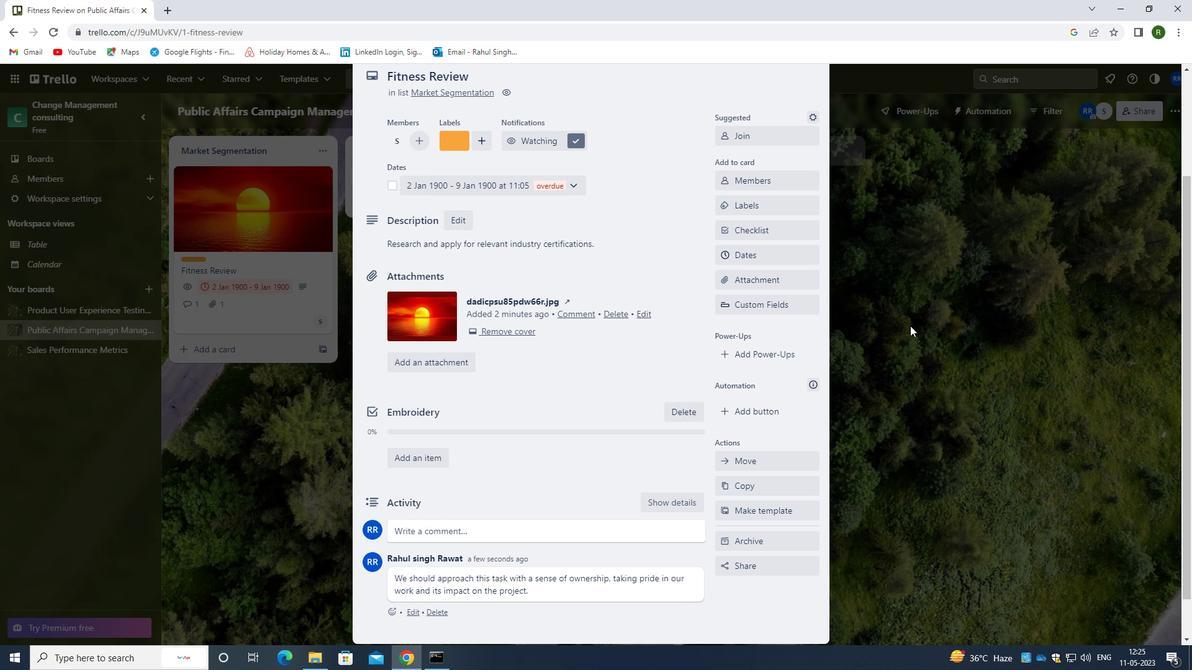
Action: Mouse moved to (815, 109)
Screenshot: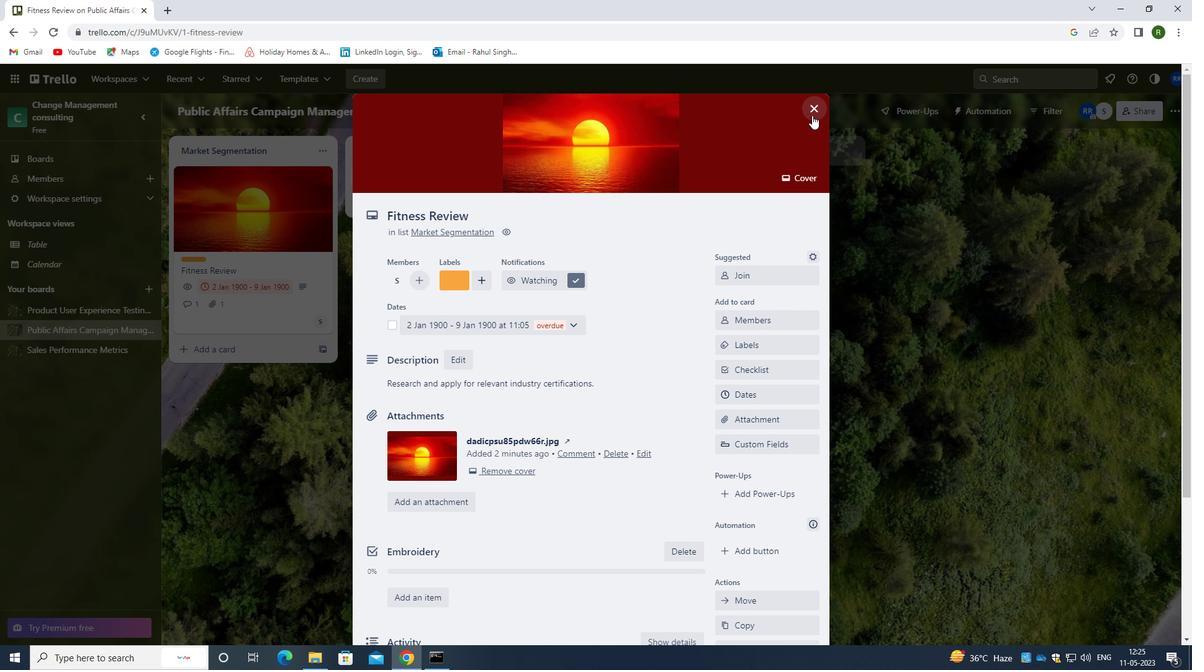 
Action: Mouse pressed left at (815, 109)
Screenshot: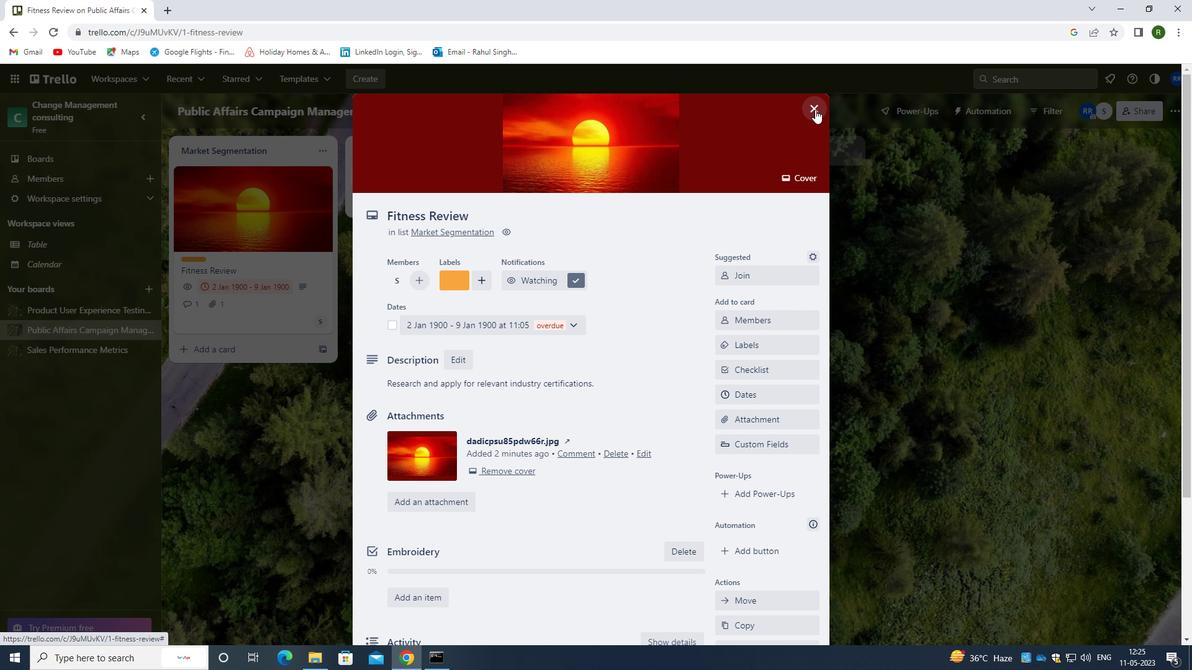 
Action: Mouse moved to (815, 109)
Screenshot: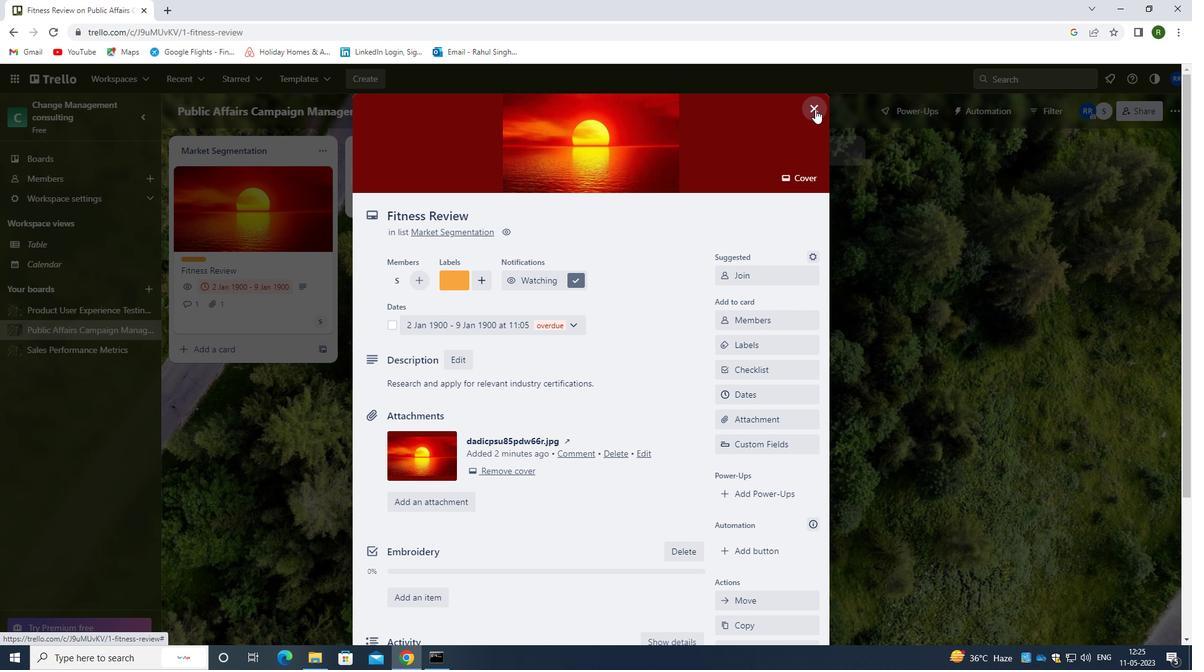 
